 Task: Find connections with filter location Teguise with filter topic #Tipswith filter profile language Spanish with filter current company Future Supply Chain Solutions Limited with filter school Freshers jobs Bangalore with filter industry Sound Recording with filter service category Packaging Design with filter keywords title DevOps Engineer
Action: Mouse moved to (517, 64)
Screenshot: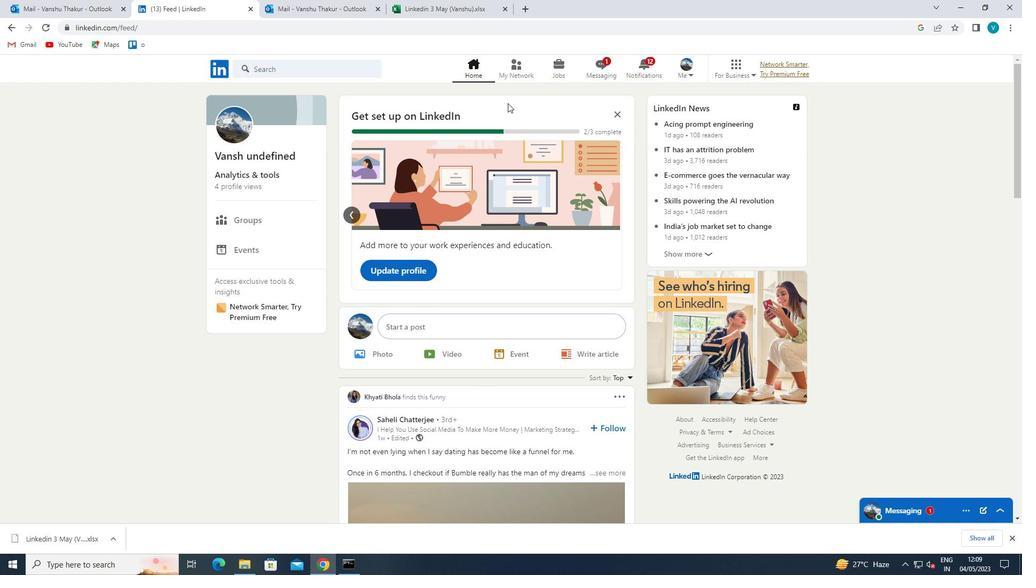 
Action: Mouse pressed left at (517, 64)
Screenshot: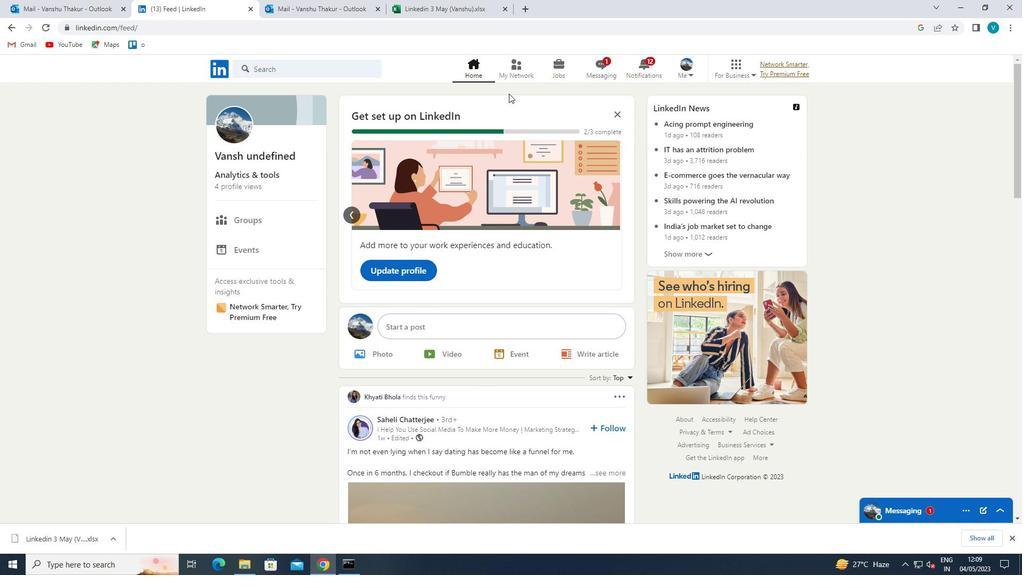 
Action: Mouse moved to (308, 134)
Screenshot: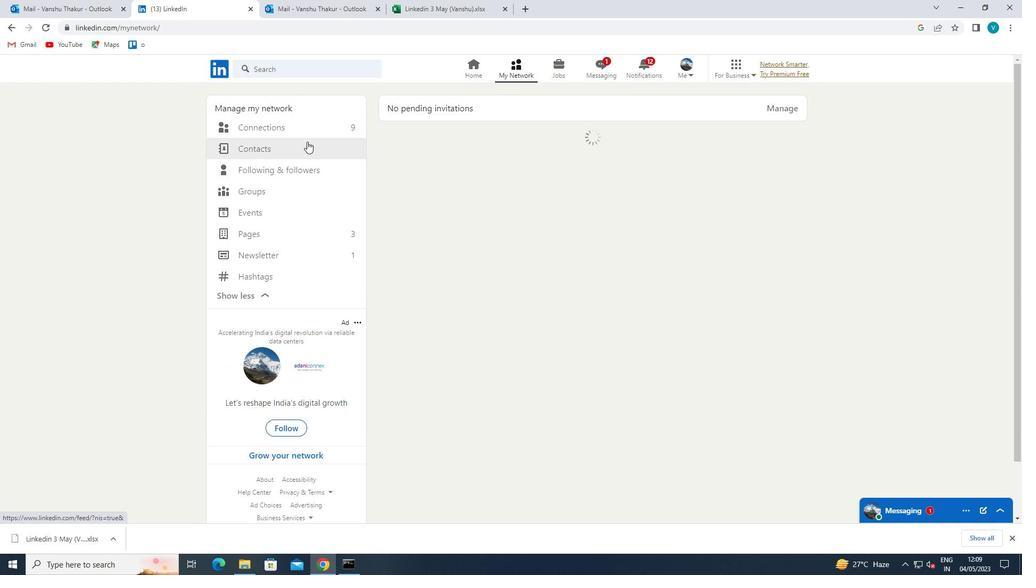 
Action: Mouse pressed left at (308, 134)
Screenshot: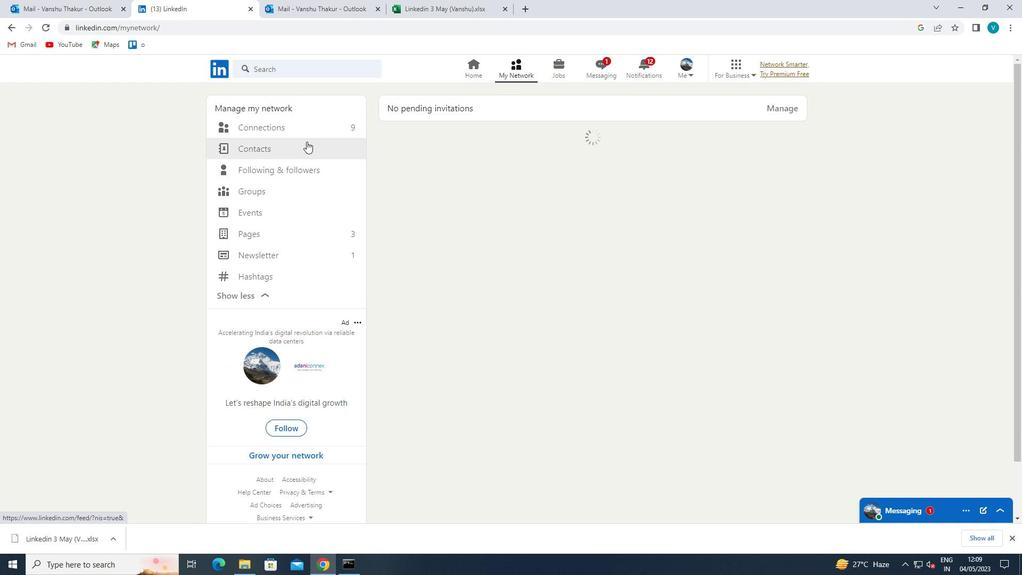 
Action: Mouse moved to (320, 123)
Screenshot: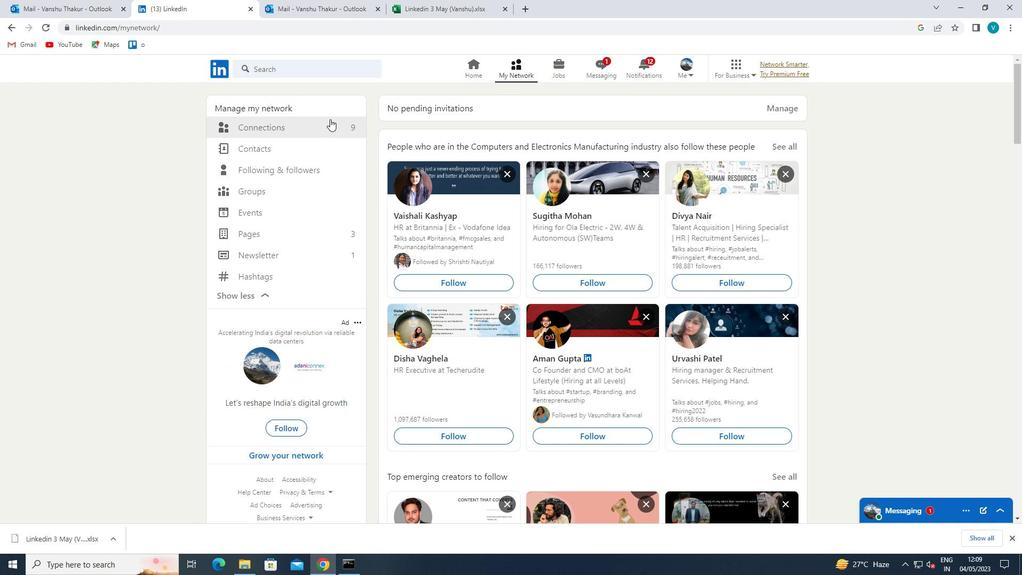 
Action: Mouse pressed left at (320, 123)
Screenshot: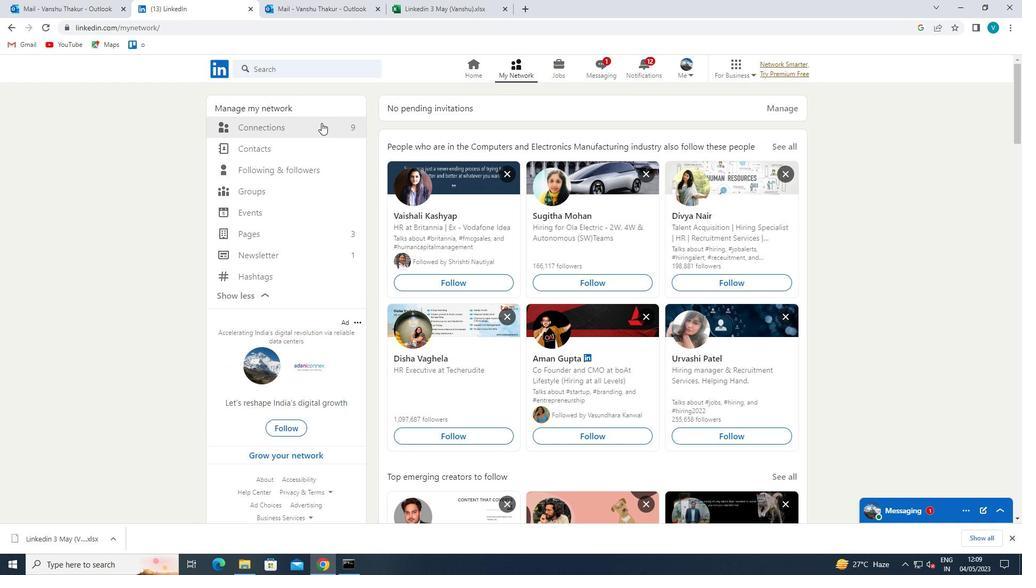 
Action: Mouse moved to (600, 124)
Screenshot: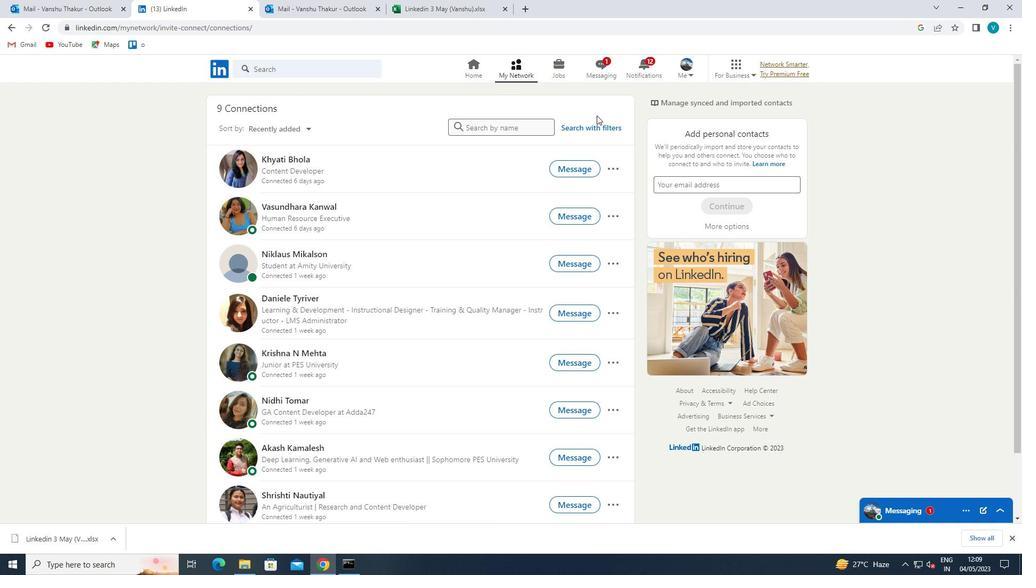 
Action: Mouse pressed left at (600, 124)
Screenshot: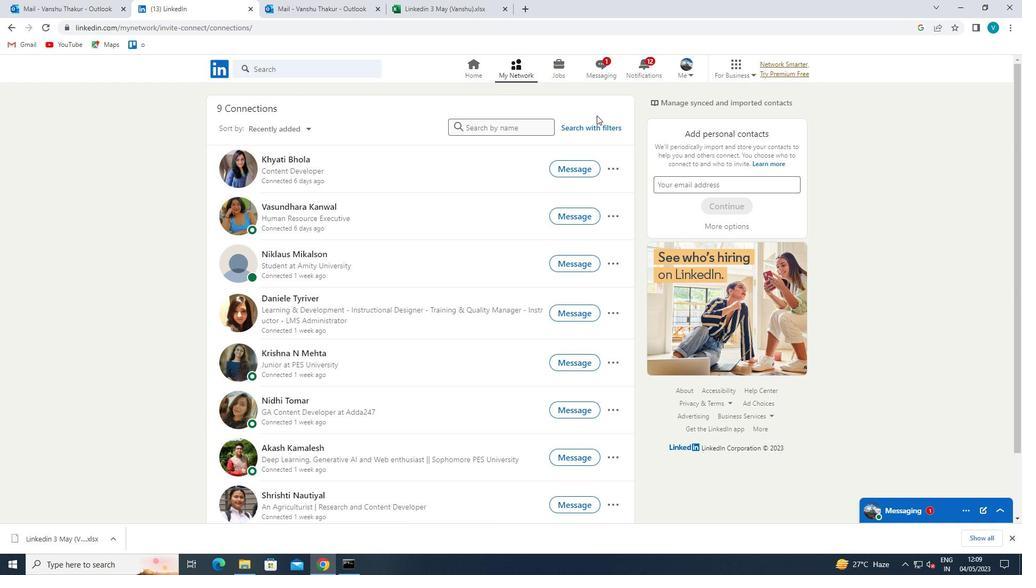 
Action: Mouse moved to (516, 99)
Screenshot: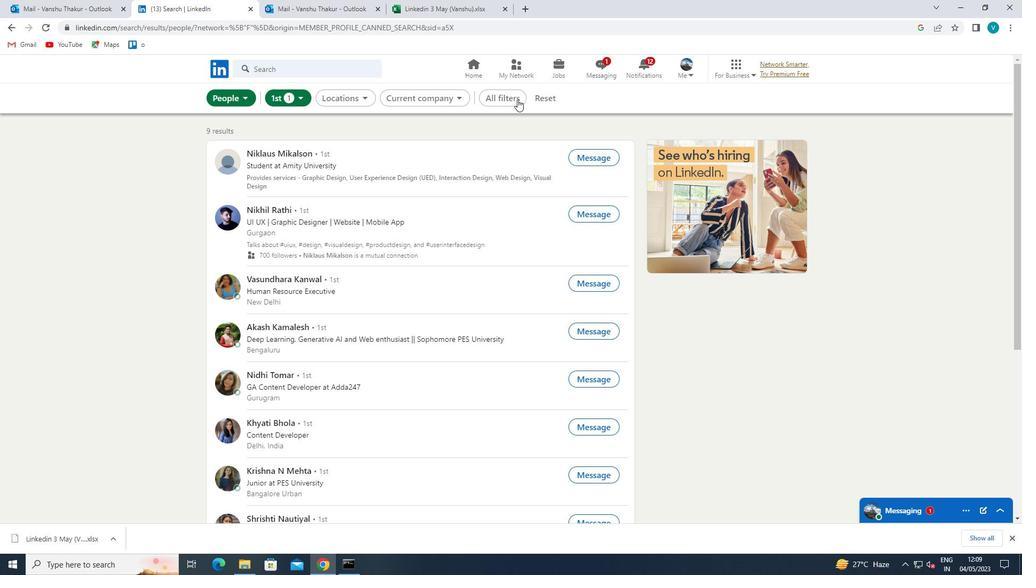 
Action: Mouse pressed left at (516, 99)
Screenshot: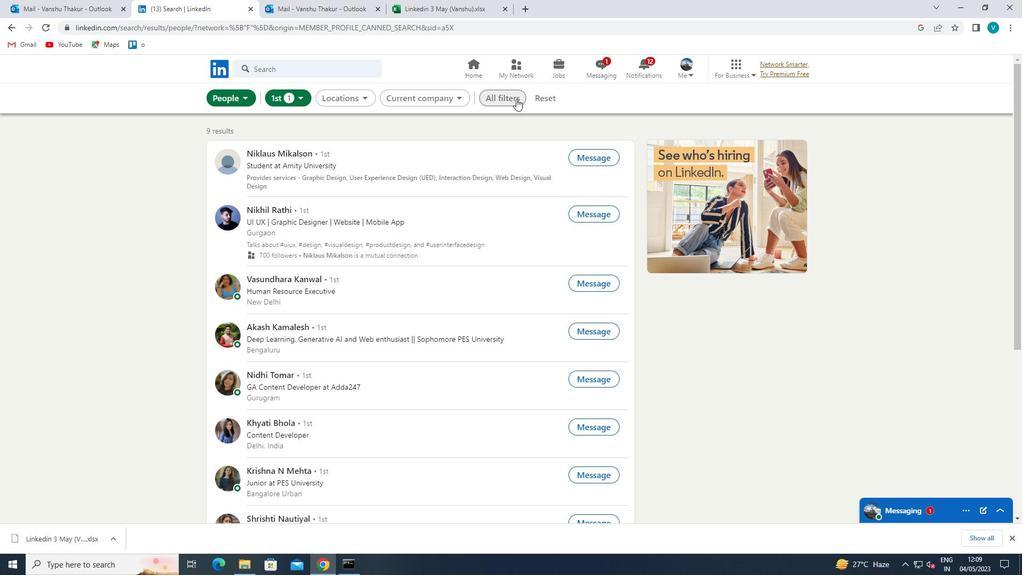 
Action: Mouse moved to (836, 218)
Screenshot: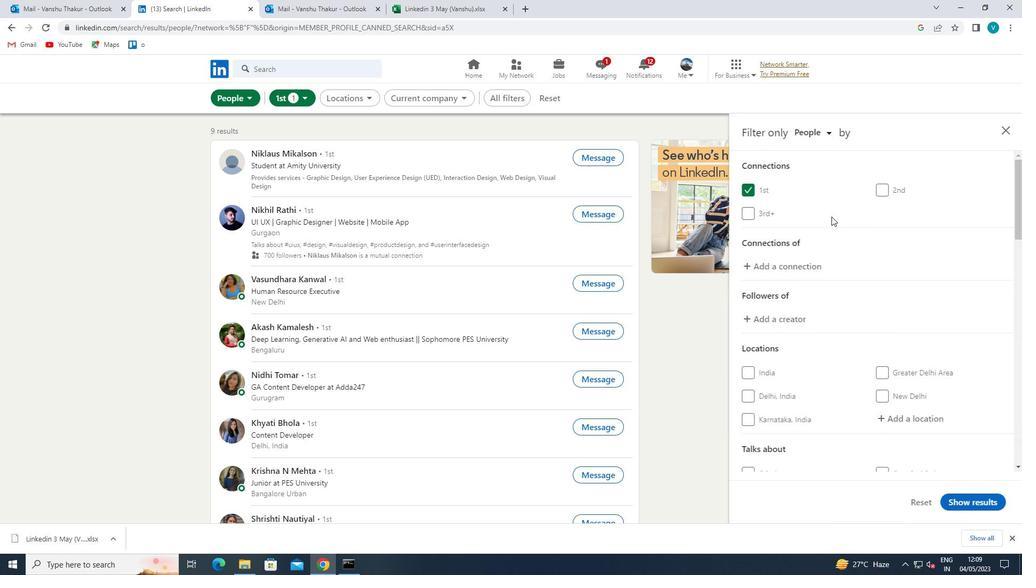
Action: Mouse scrolled (836, 218) with delta (0, 0)
Screenshot: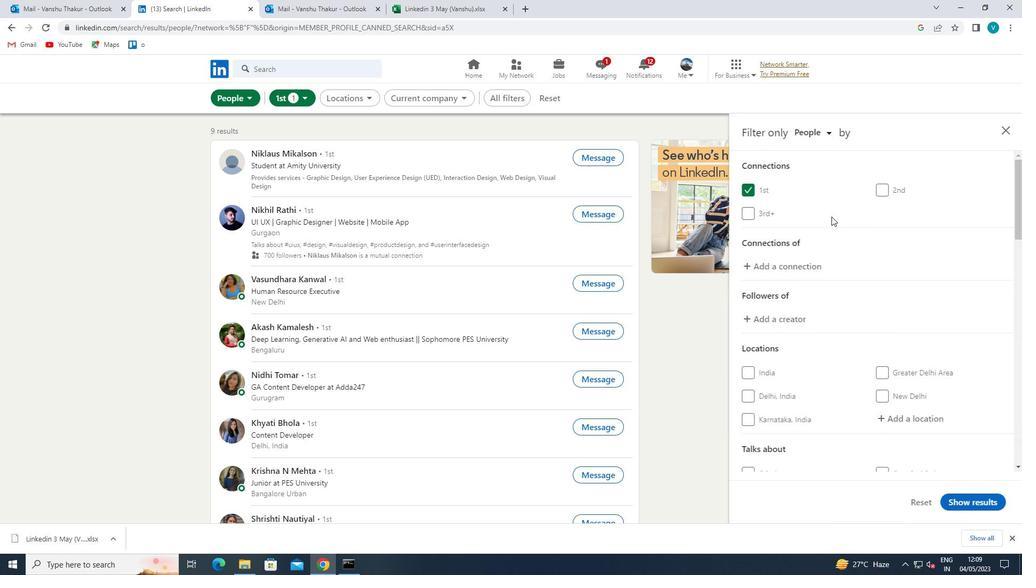 
Action: Mouse moved to (836, 219)
Screenshot: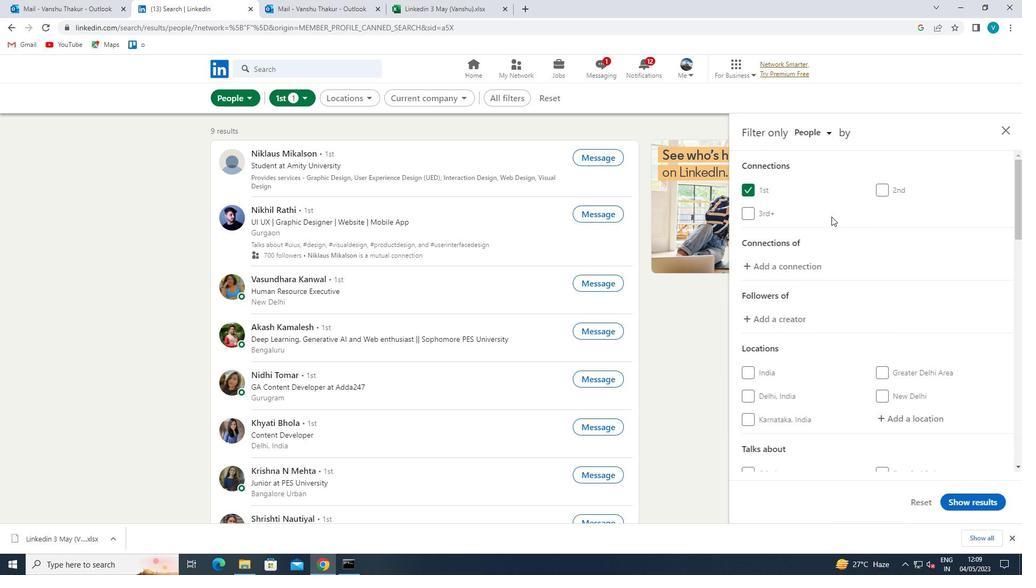 
Action: Mouse scrolled (836, 218) with delta (0, 0)
Screenshot: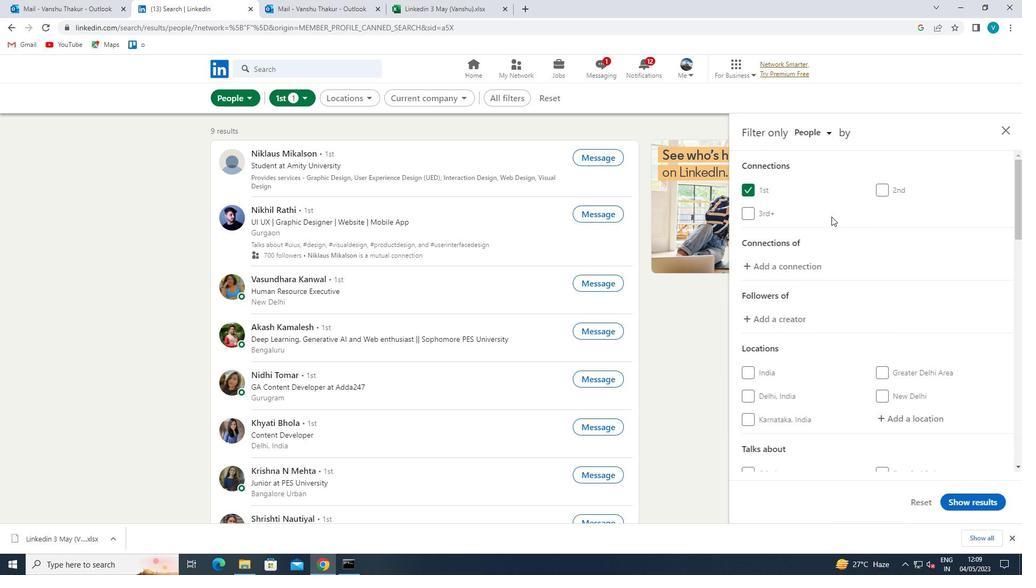 
Action: Mouse moved to (837, 219)
Screenshot: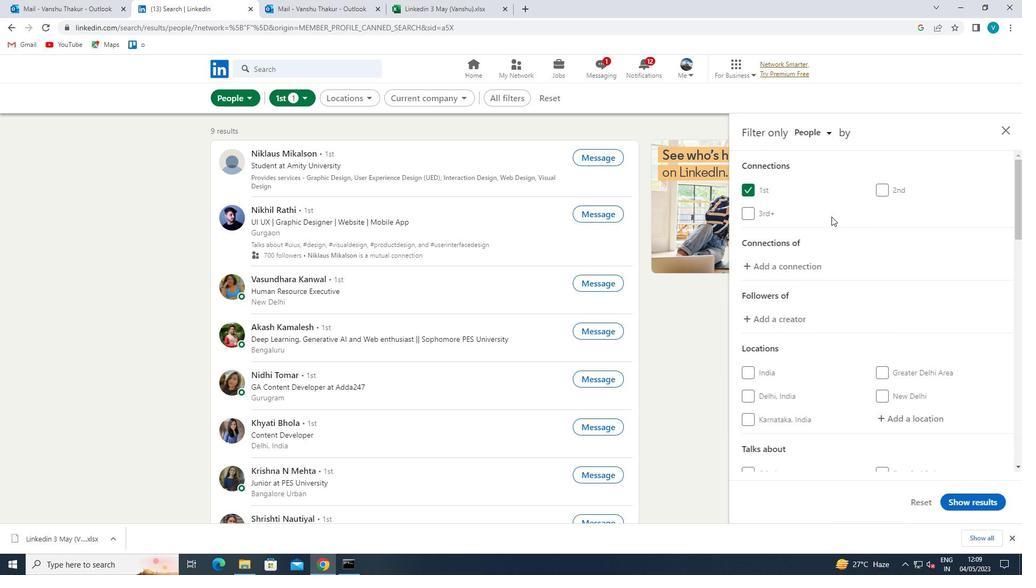 
Action: Mouse scrolled (837, 218) with delta (0, 0)
Screenshot: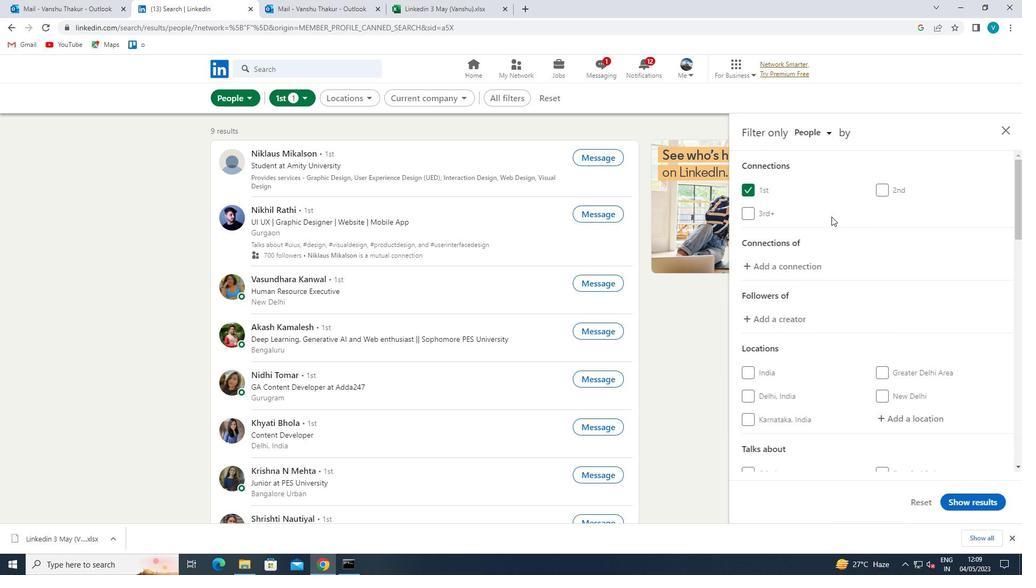 
Action: Mouse moved to (894, 260)
Screenshot: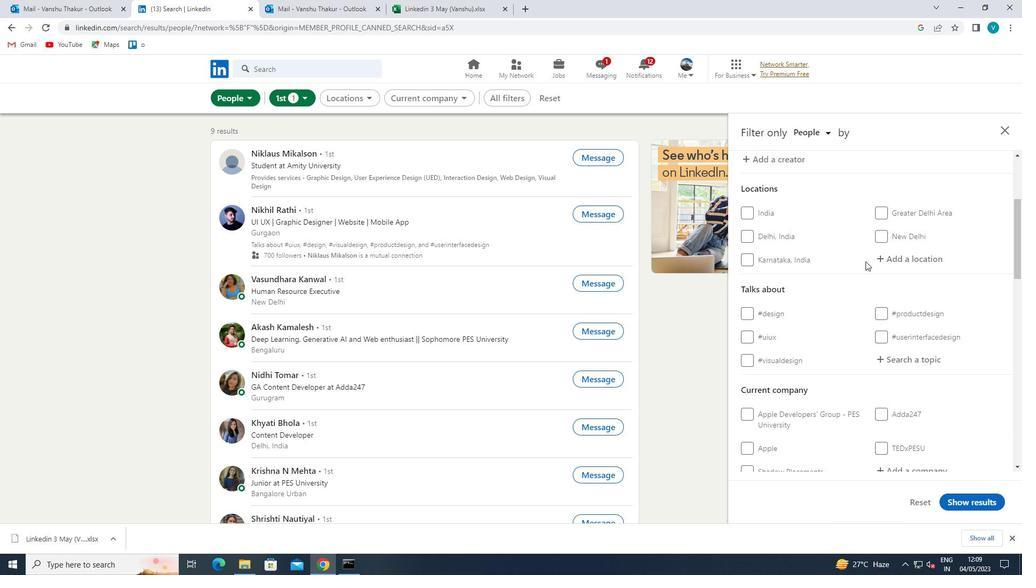 
Action: Mouse pressed left at (894, 260)
Screenshot: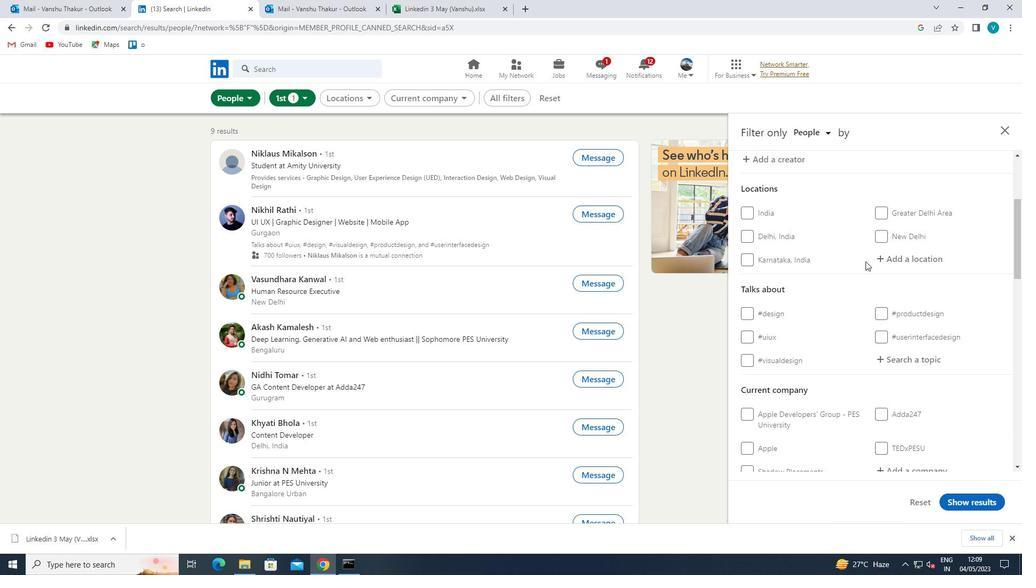 
Action: Mouse moved to (883, 265)
Screenshot: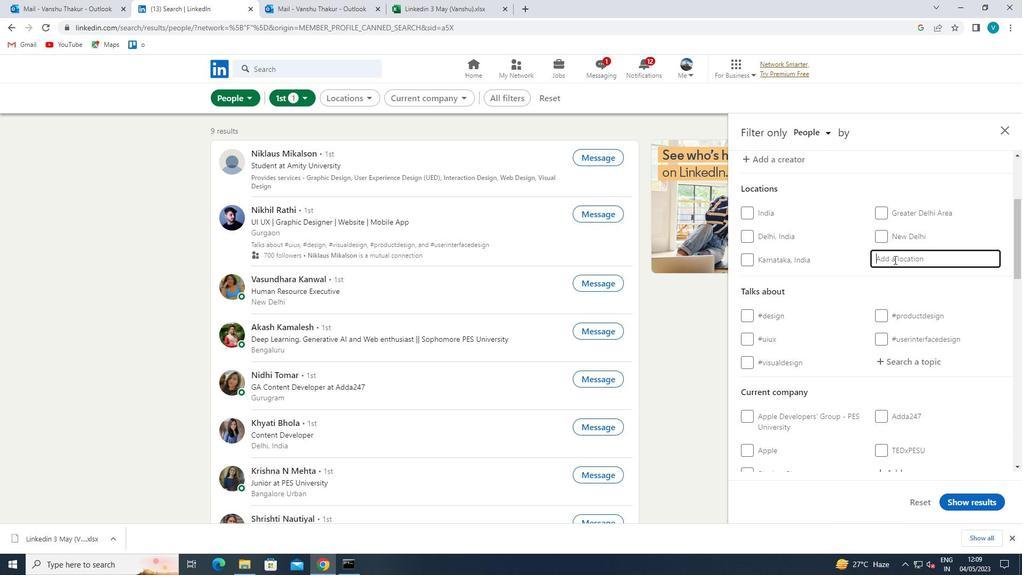 
Action: Key pressed <Key.shift>TE
Screenshot: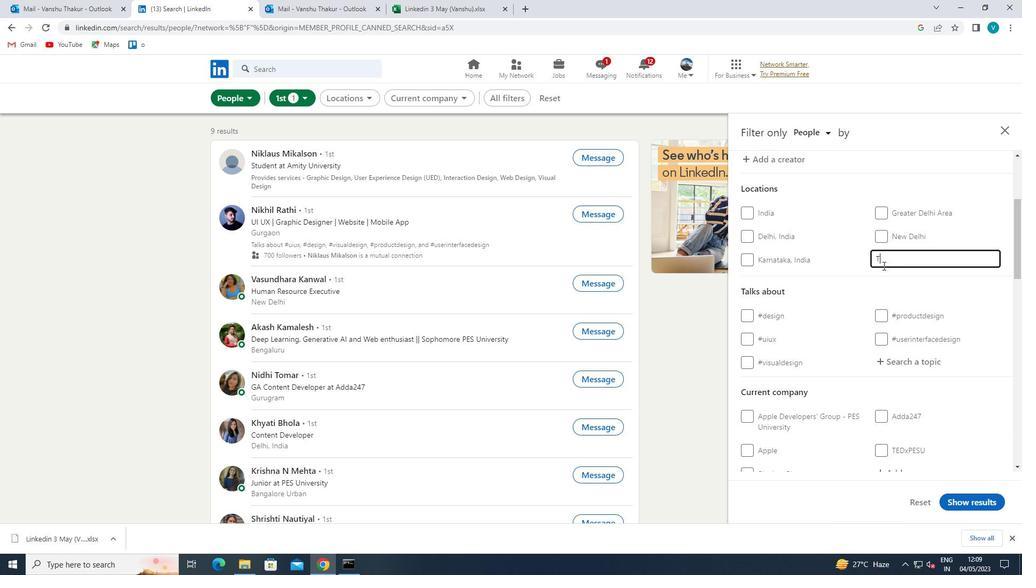 
Action: Mouse moved to (883, 265)
Screenshot: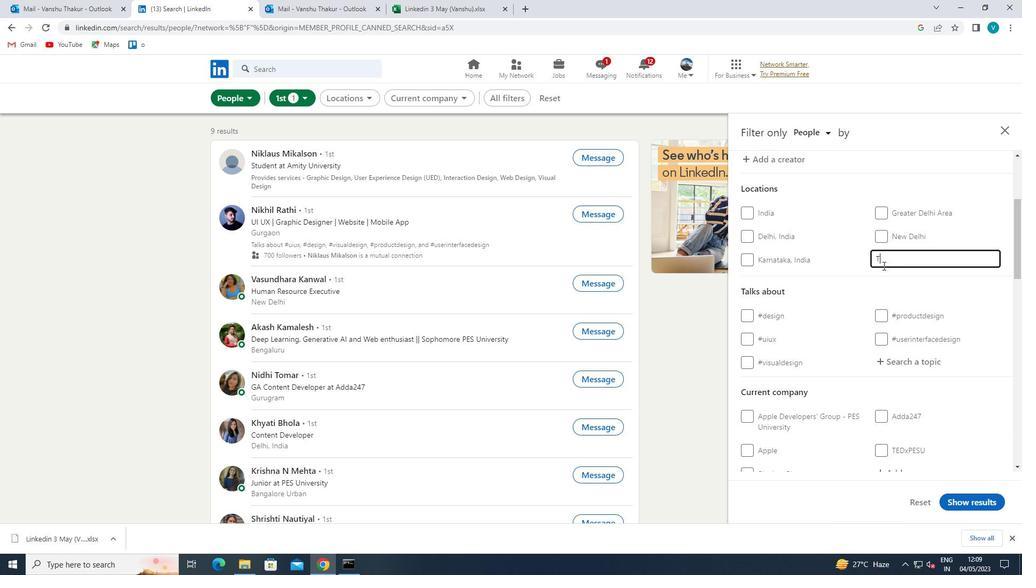 
Action: Key pressed GUISE
Screenshot: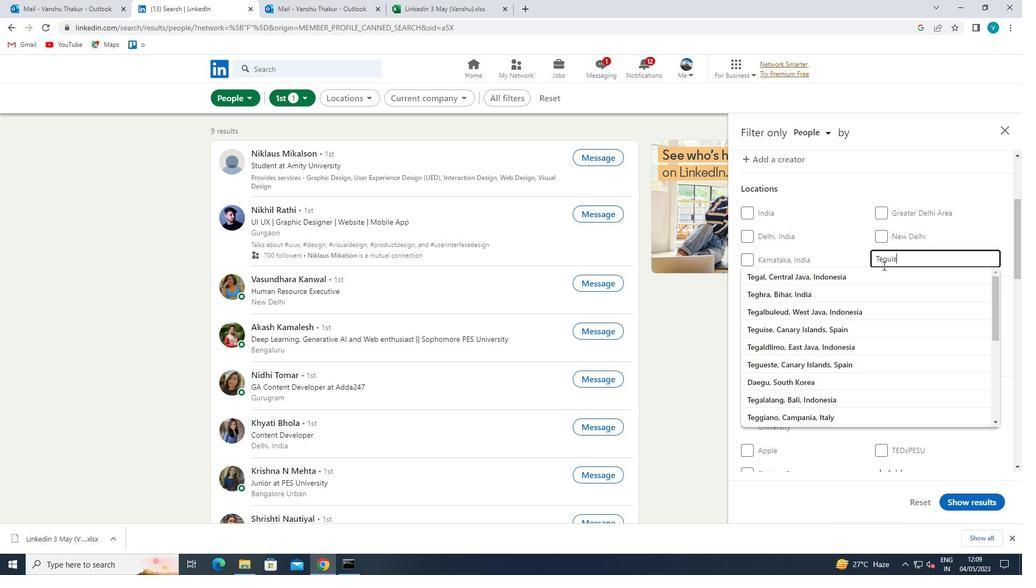 
Action: Mouse moved to (875, 270)
Screenshot: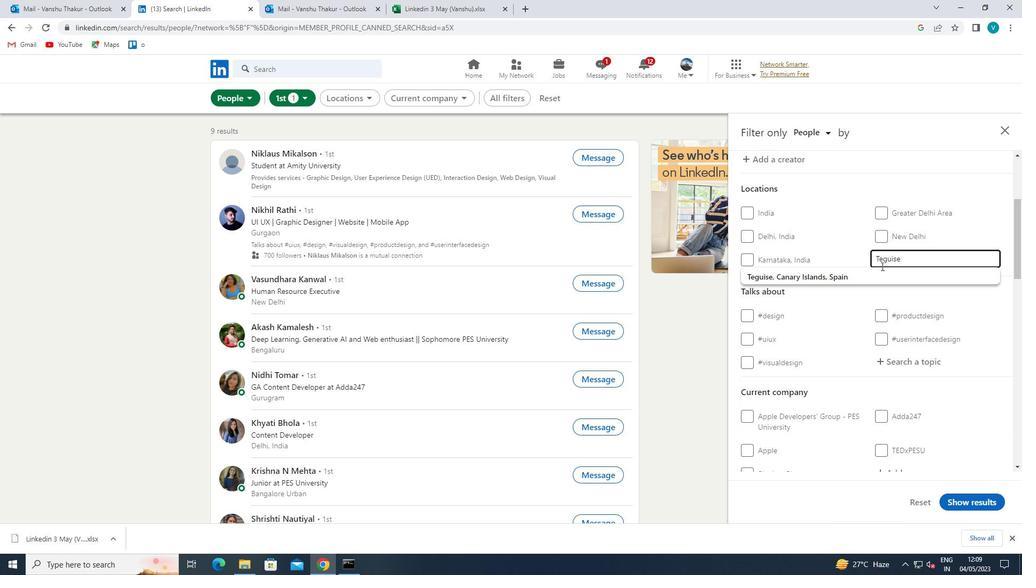 
Action: Mouse pressed left at (875, 270)
Screenshot: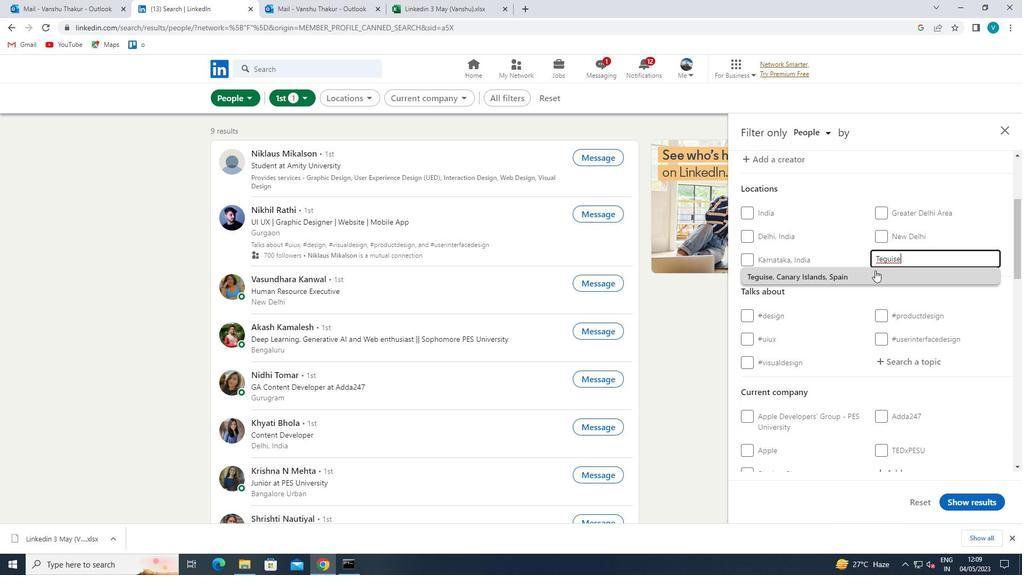 
Action: Mouse moved to (874, 271)
Screenshot: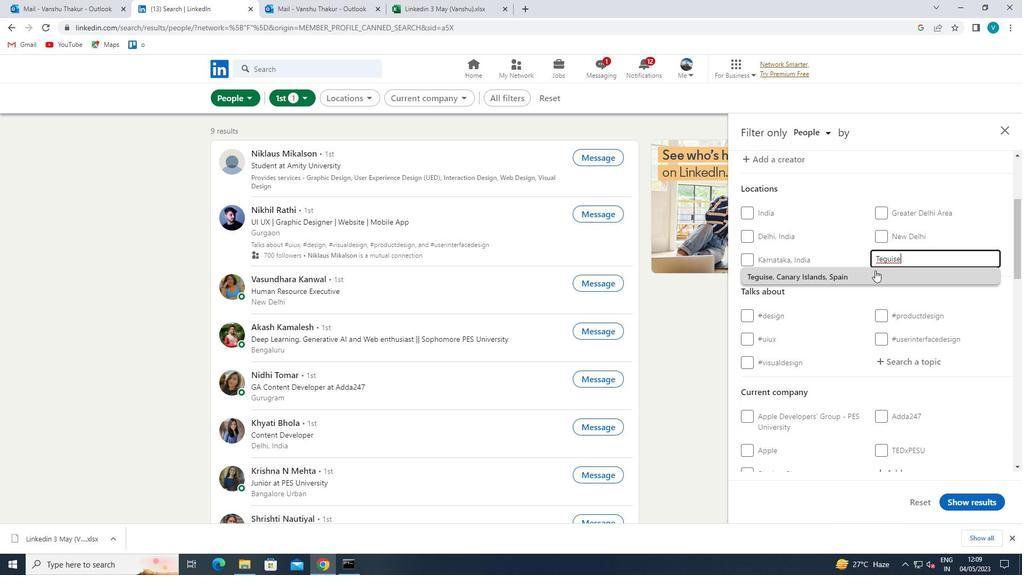 
Action: Mouse scrolled (874, 270) with delta (0, 0)
Screenshot: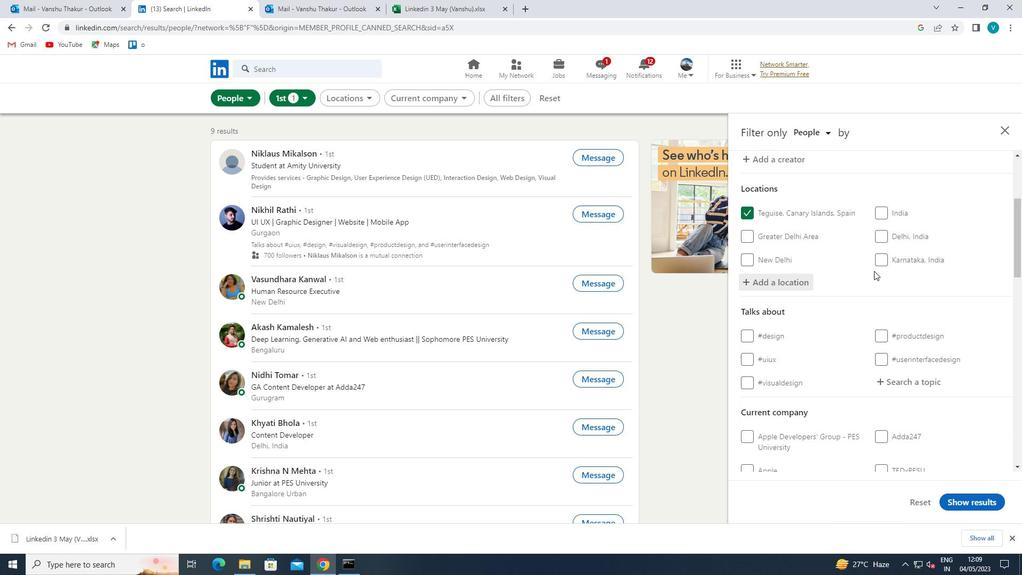 
Action: Mouse scrolled (874, 270) with delta (0, 0)
Screenshot: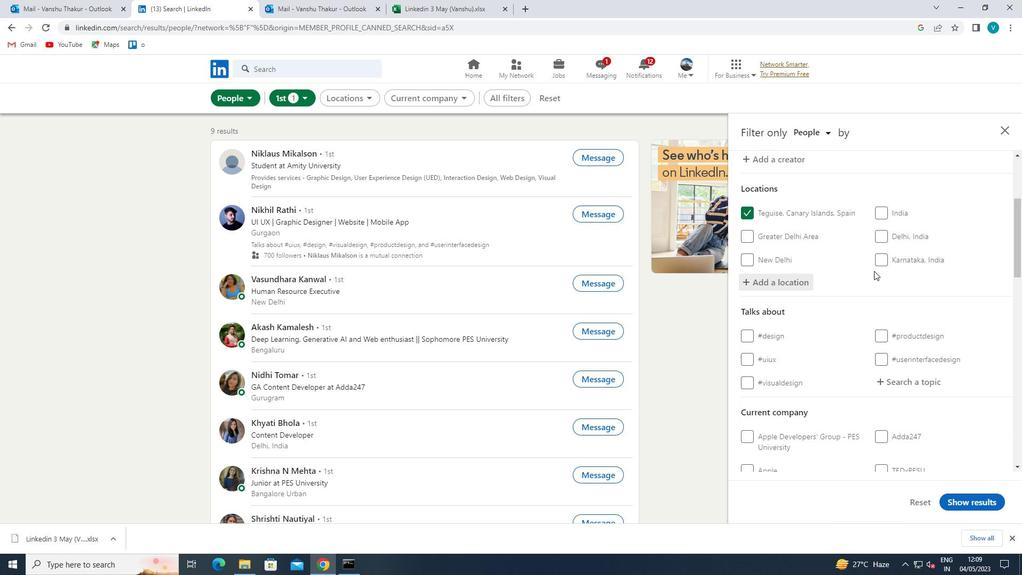 
Action: Mouse moved to (889, 280)
Screenshot: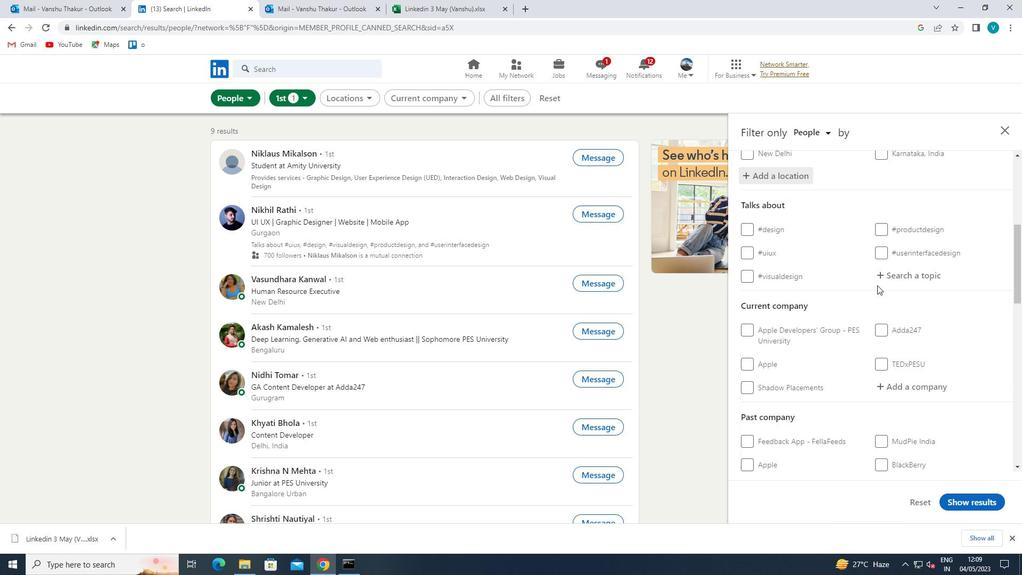 
Action: Mouse pressed left at (889, 280)
Screenshot: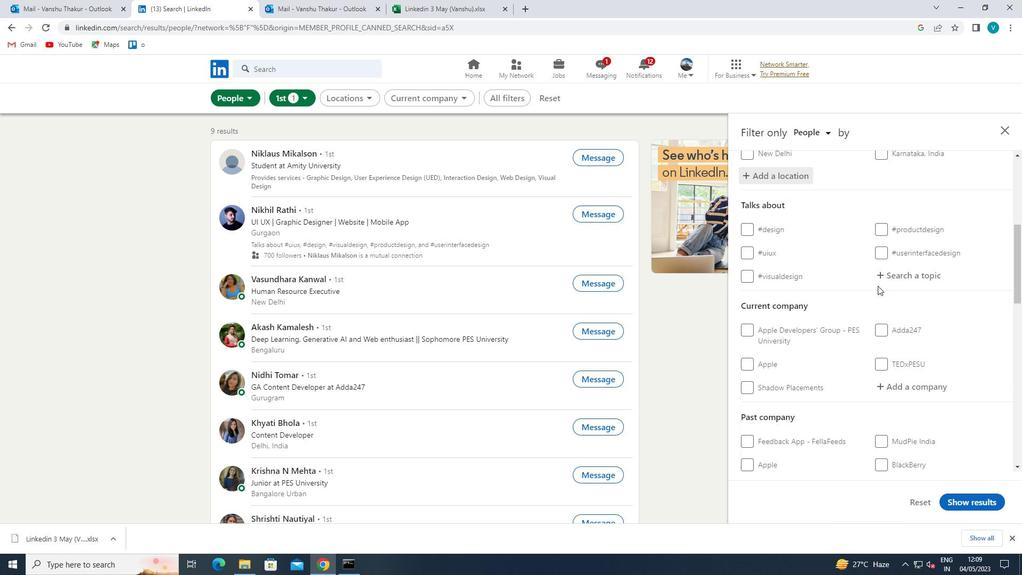 
Action: Mouse moved to (891, 279)
Screenshot: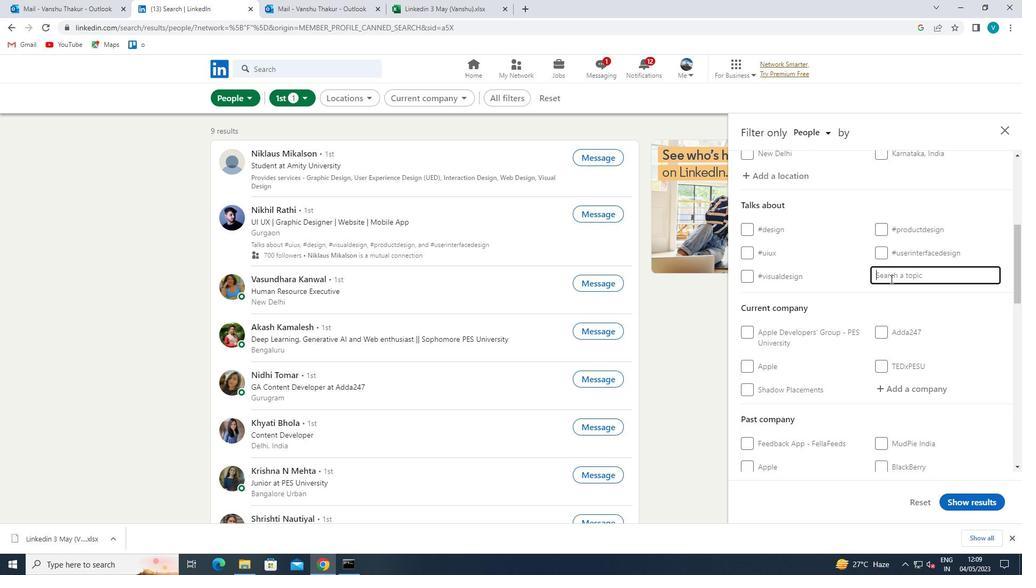 
Action: Key pressed <Key.shift>TPS
Screenshot: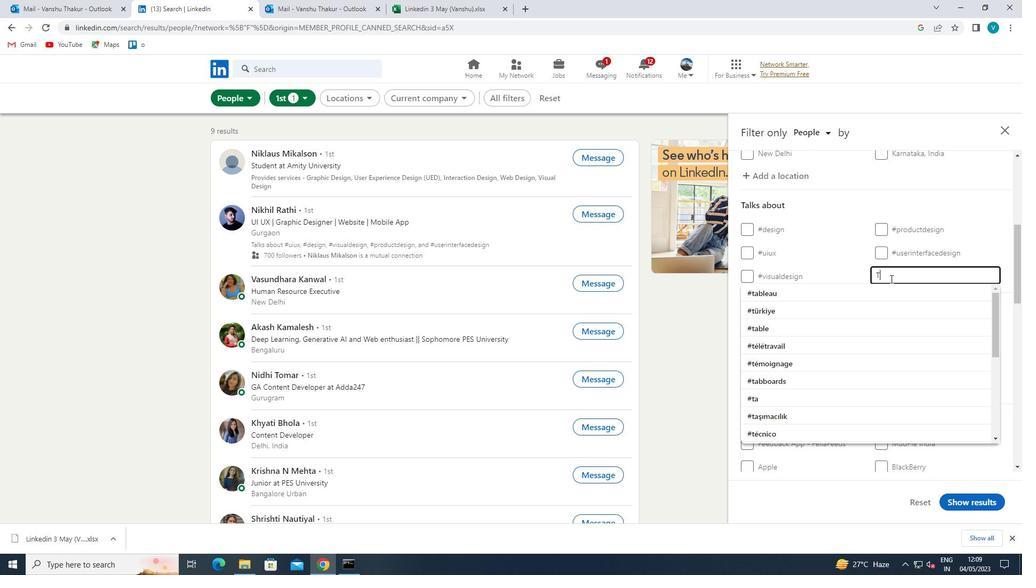 
Action: Mouse moved to (879, 278)
Screenshot: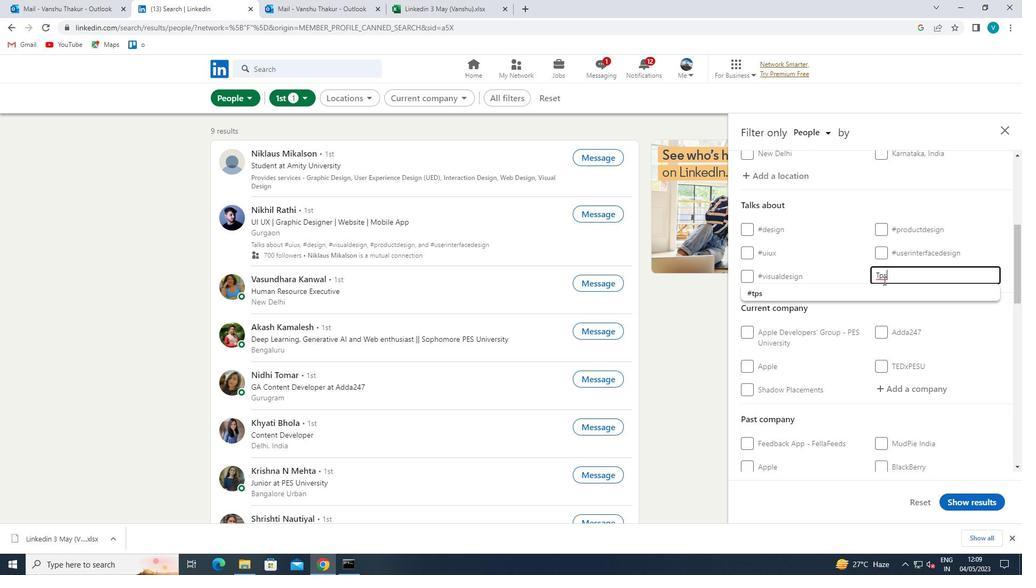 
Action: Mouse pressed left at (879, 278)
Screenshot: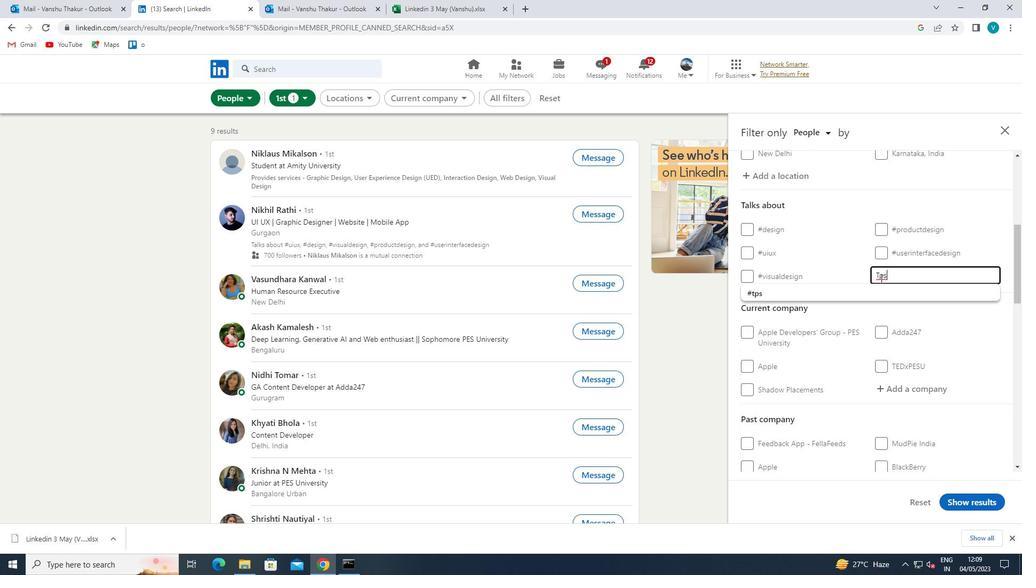 
Action: Mouse moved to (888, 297)
Screenshot: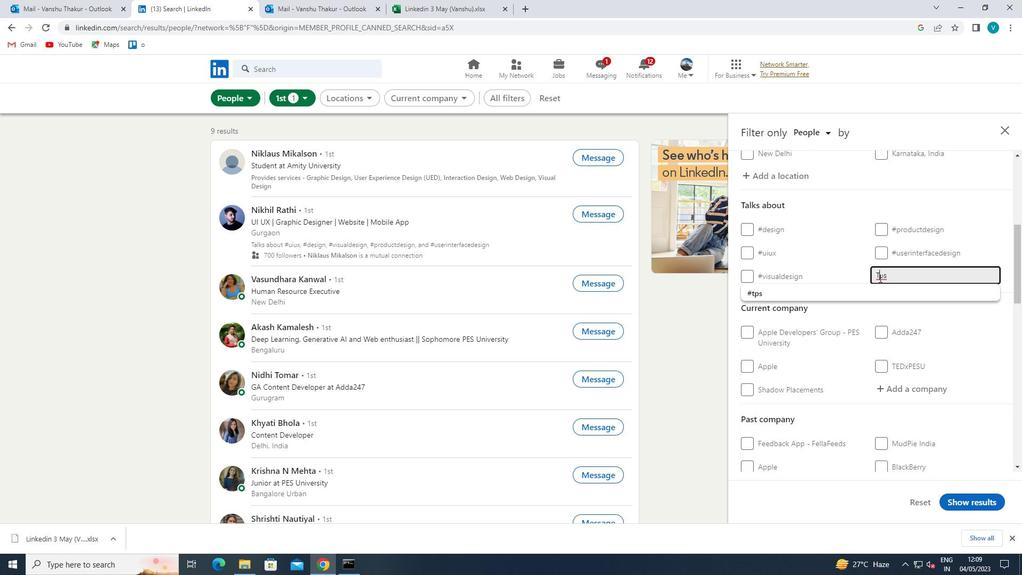 
Action: Key pressed I
Screenshot: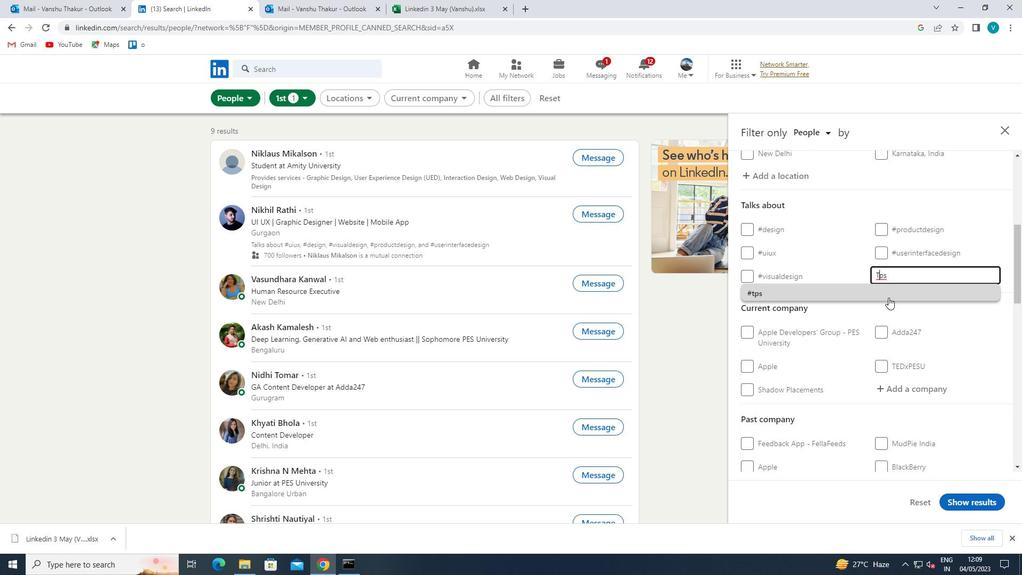
Action: Mouse moved to (889, 291)
Screenshot: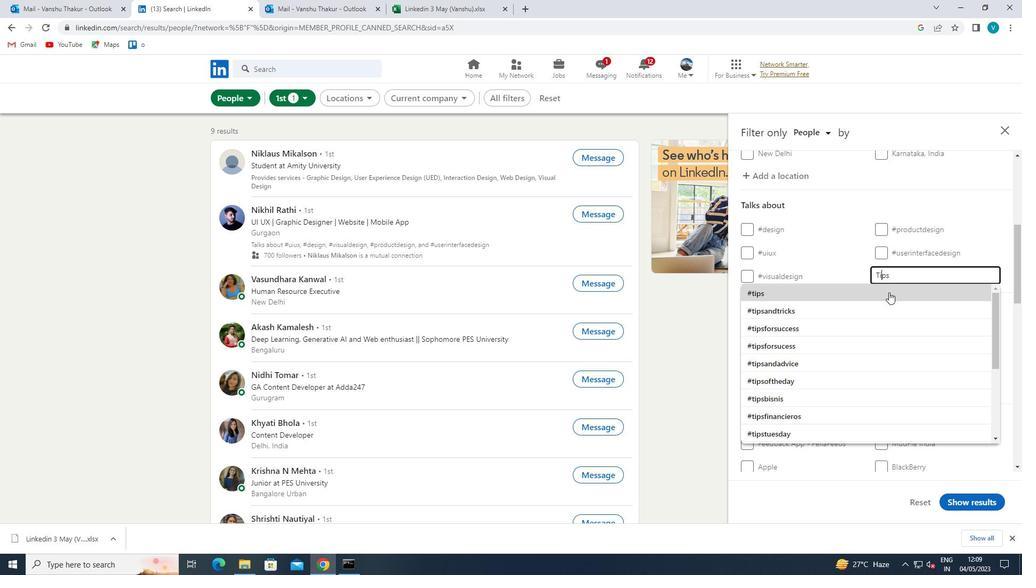 
Action: Mouse pressed left at (889, 291)
Screenshot: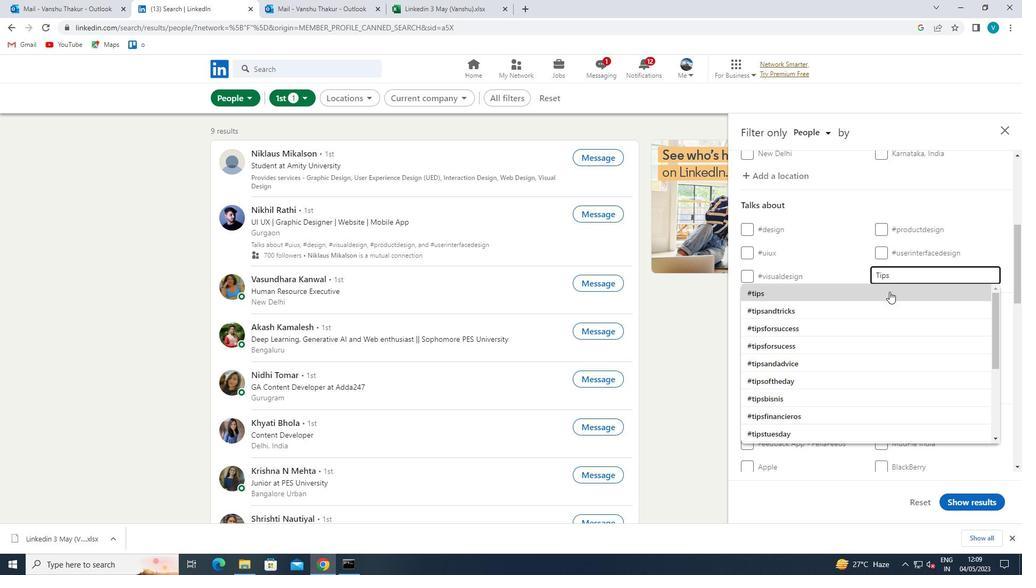 
Action: Mouse moved to (889, 291)
Screenshot: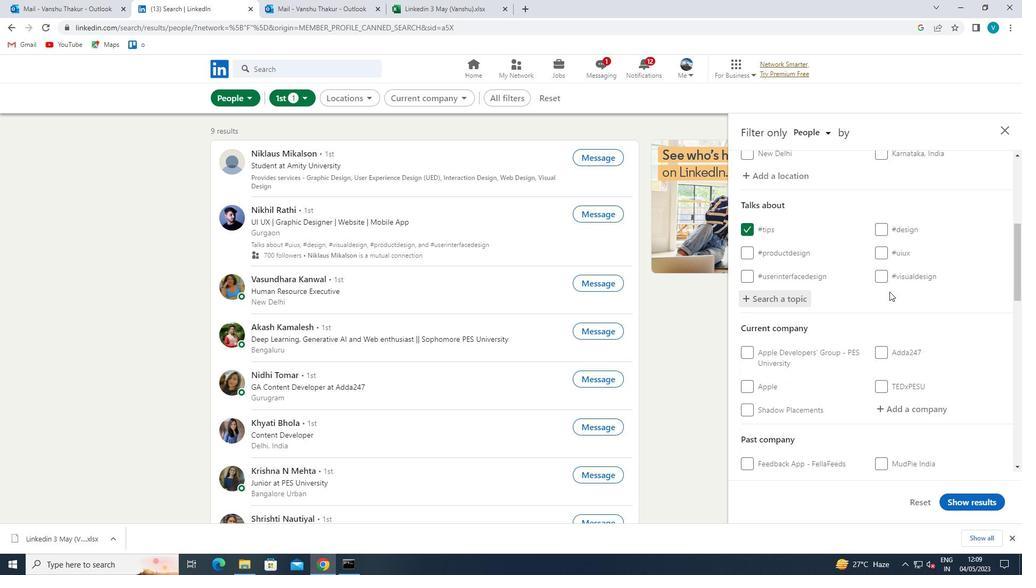 
Action: Mouse scrolled (889, 290) with delta (0, 0)
Screenshot: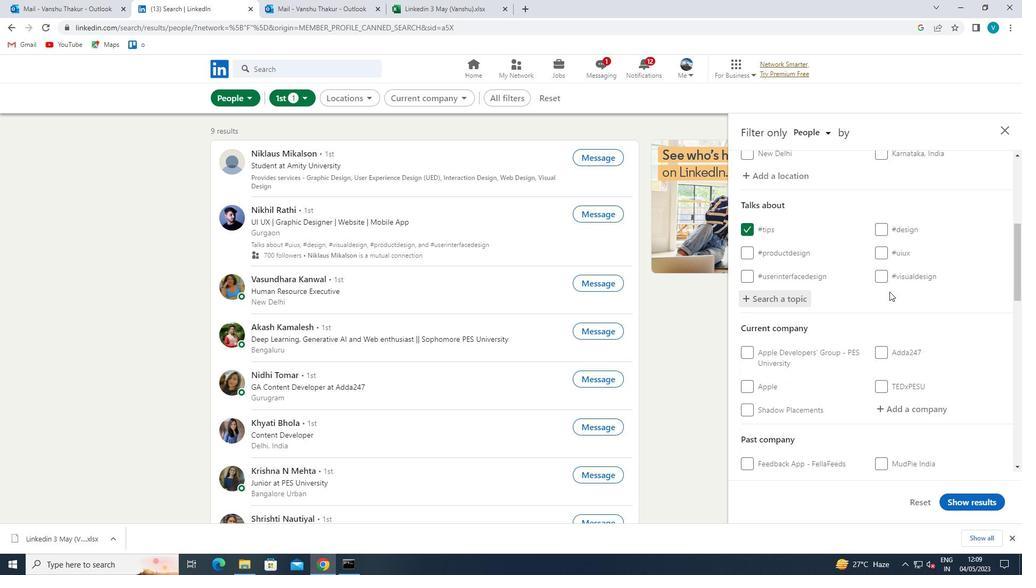 
Action: Mouse scrolled (889, 290) with delta (0, 0)
Screenshot: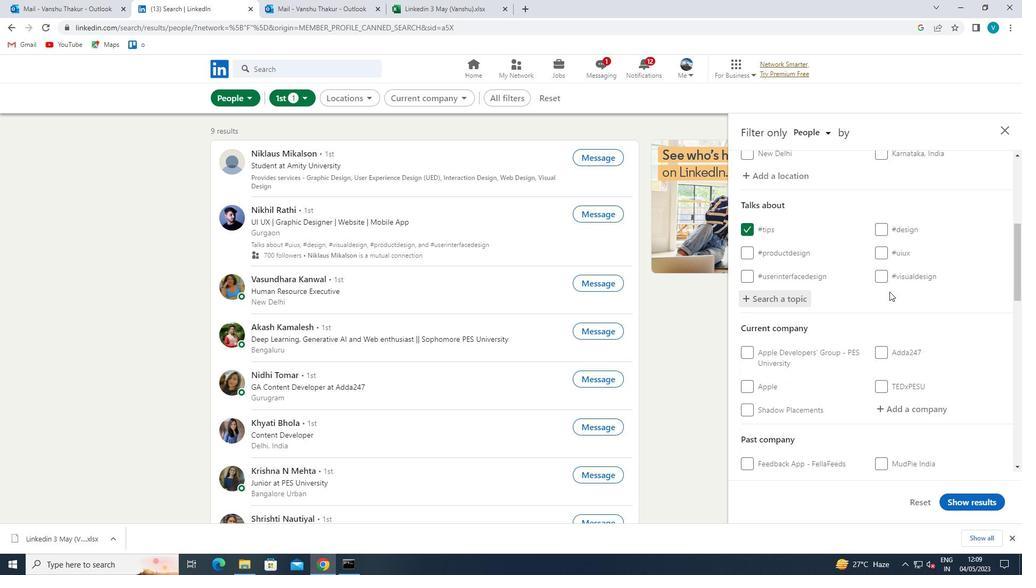 
Action: Mouse scrolled (889, 290) with delta (0, 0)
Screenshot: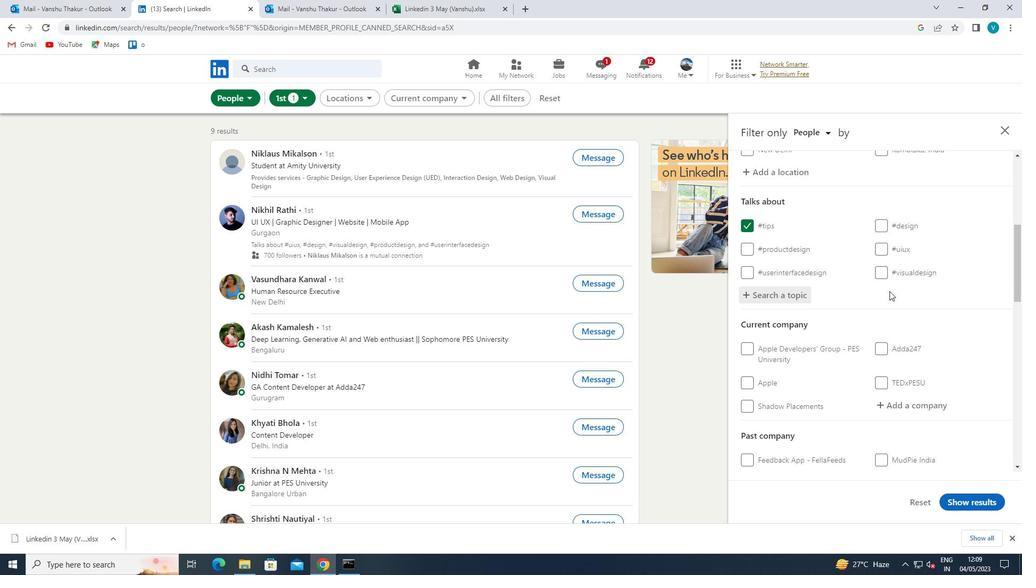 
Action: Mouse moved to (910, 248)
Screenshot: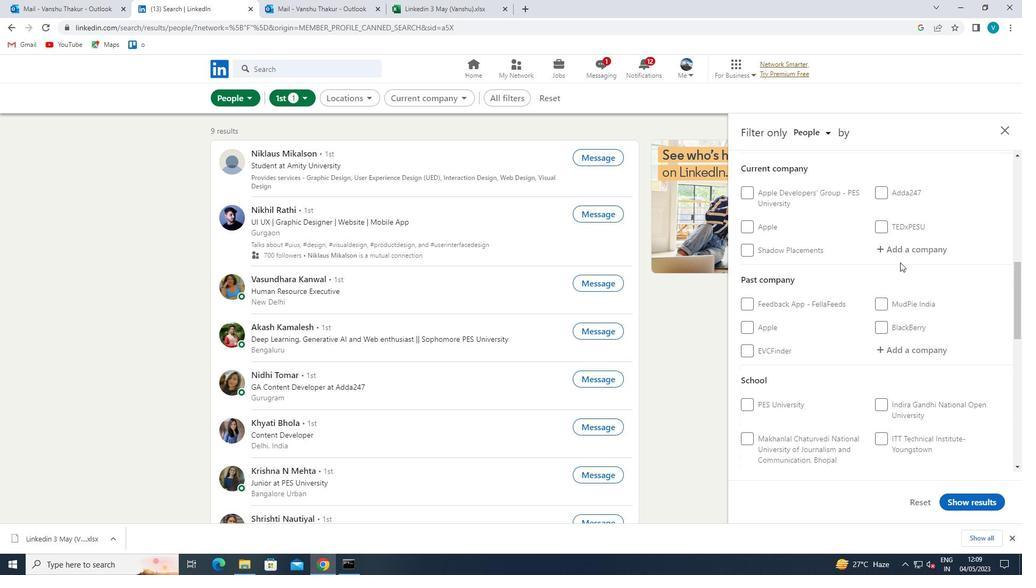 
Action: Mouse pressed left at (910, 248)
Screenshot: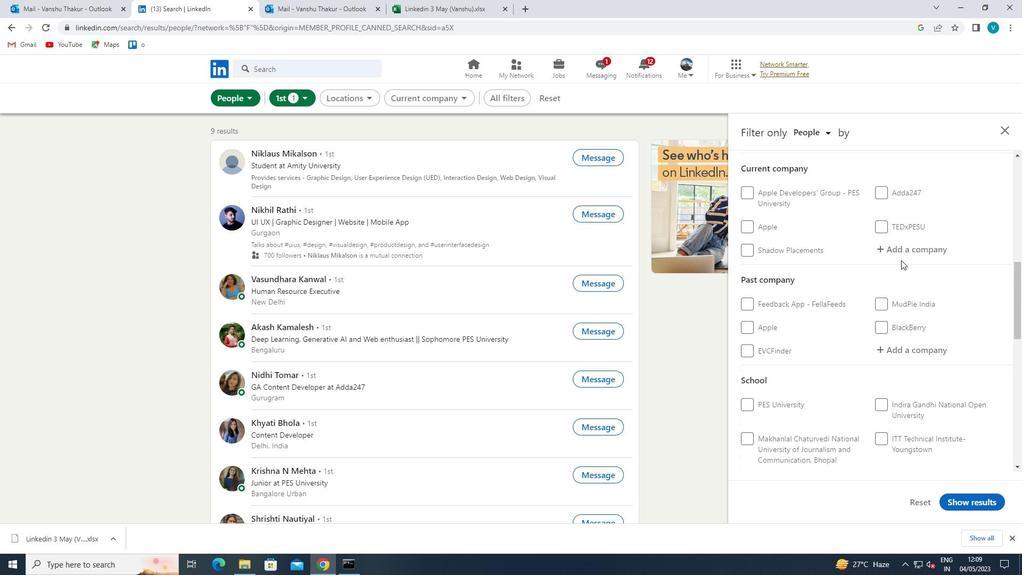 
Action: Mouse moved to (905, 250)
Screenshot: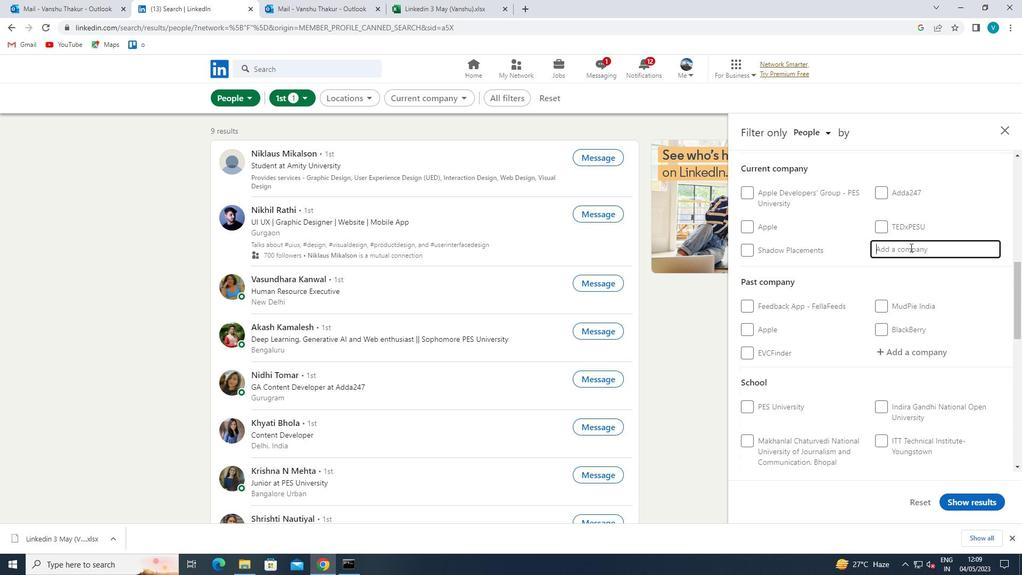 
Action: Key pressed <Key.shift><Key.shift><Key.shift>FUTURE
Screenshot: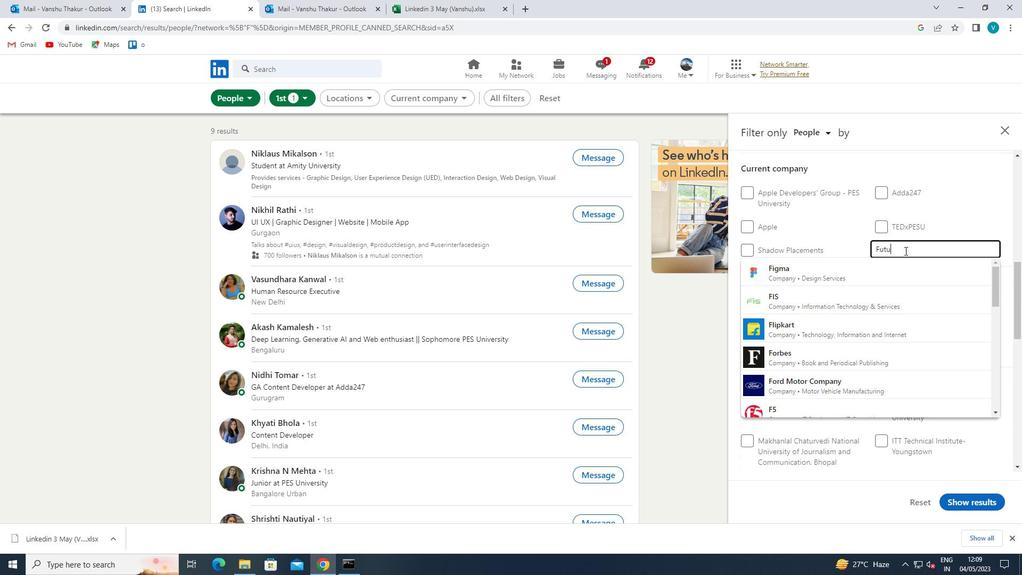 
Action: Mouse moved to (889, 247)
Screenshot: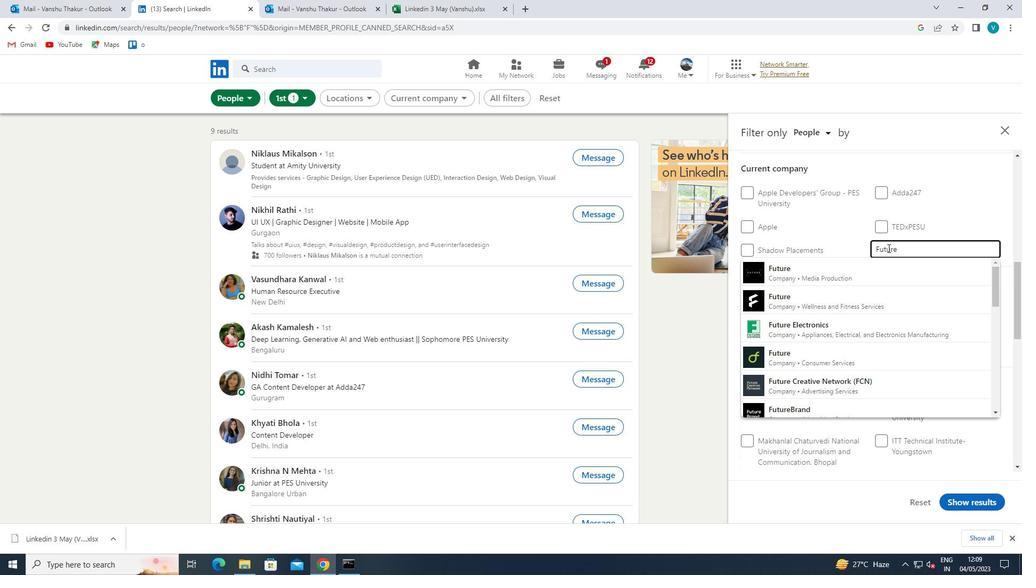 
Action: Key pressed <Key.space><Key.shift>S
Screenshot: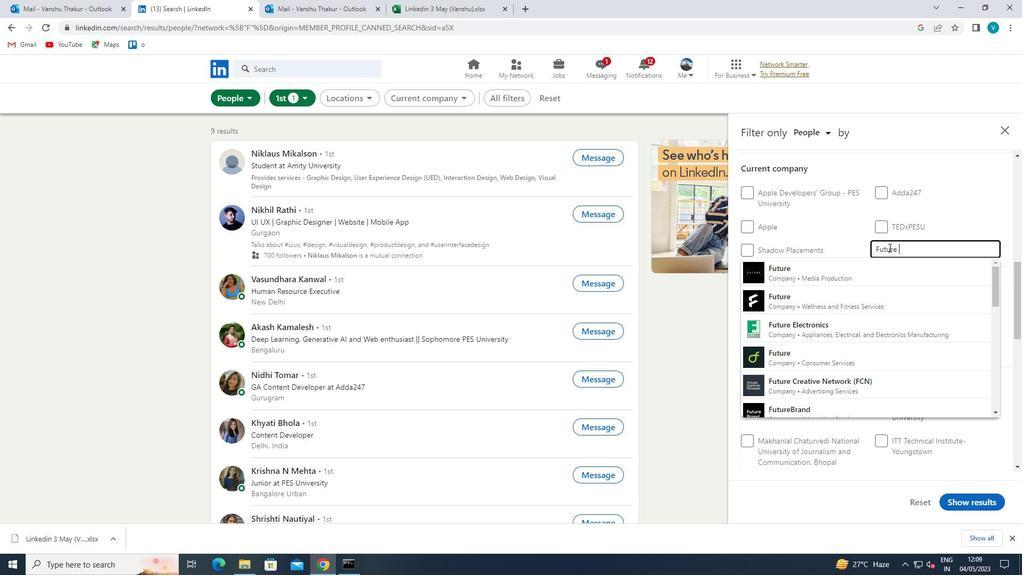 
Action: Mouse moved to (922, 227)
Screenshot: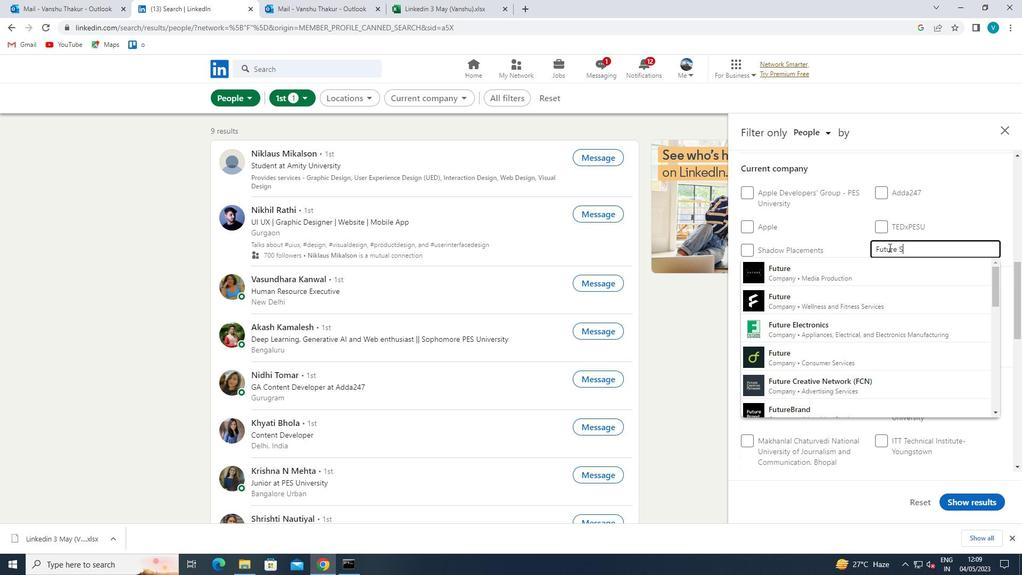 
Action: Key pressed UPPLY
Screenshot: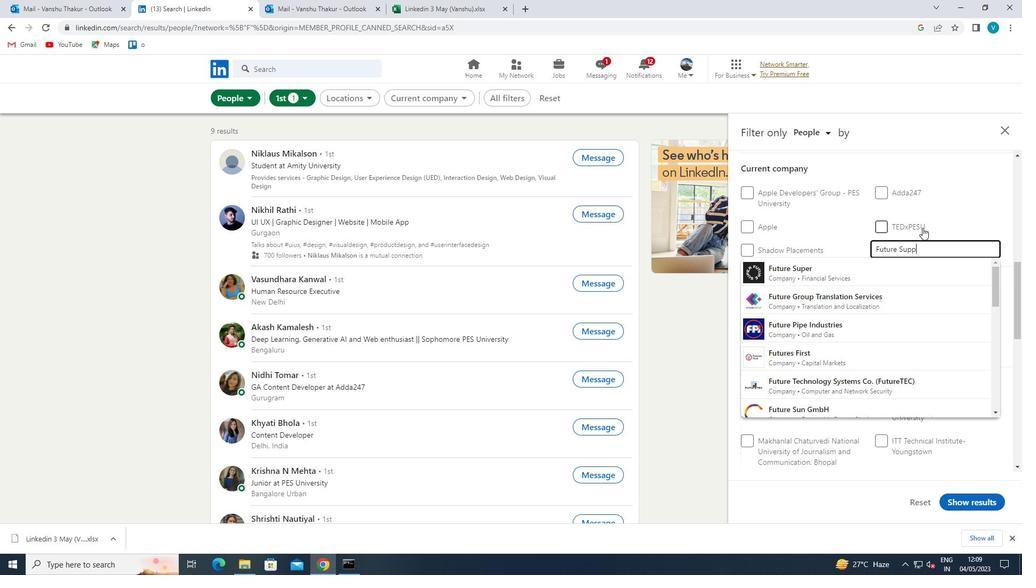 
Action: Mouse moved to (915, 272)
Screenshot: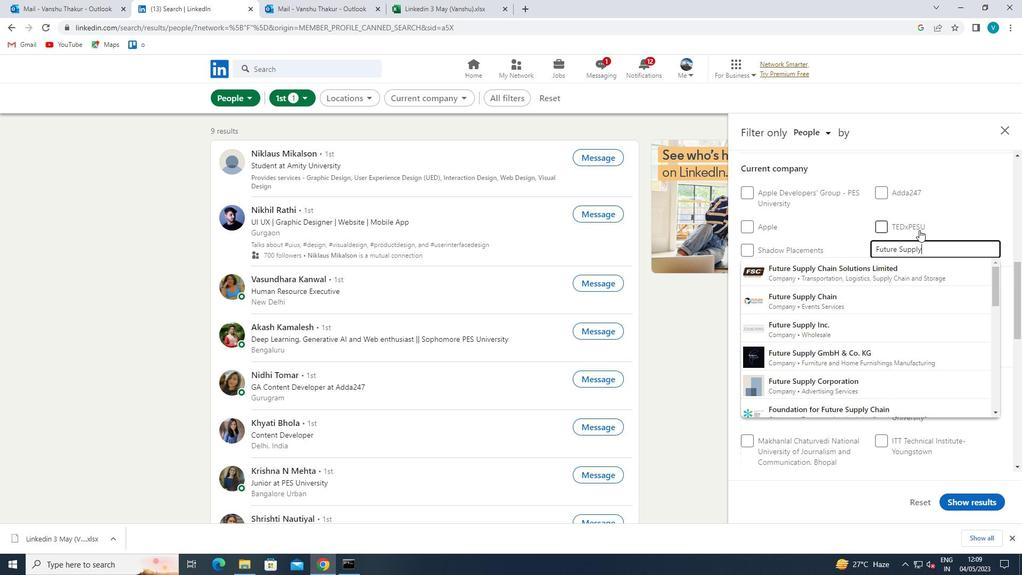 
Action: Mouse pressed left at (915, 272)
Screenshot: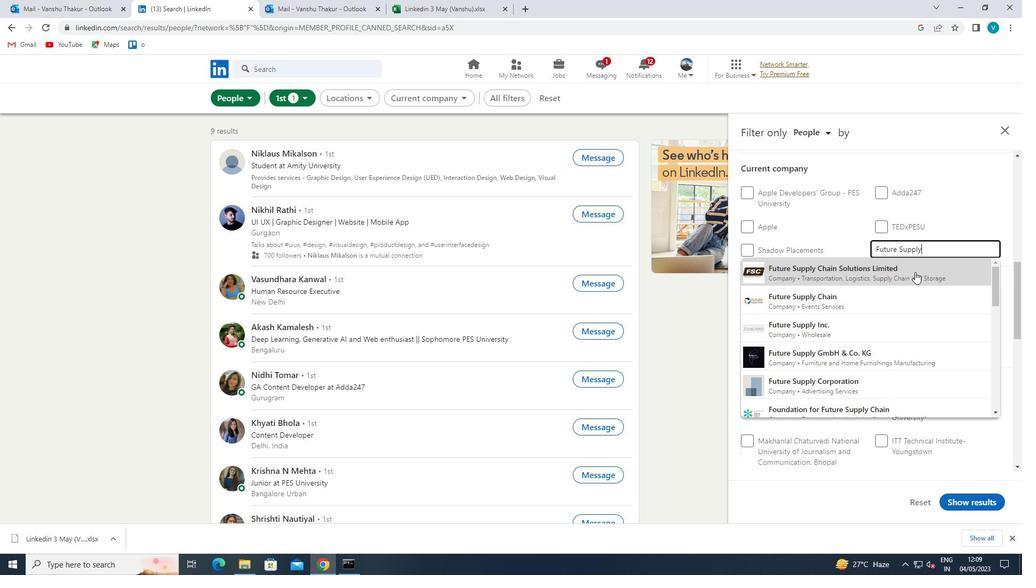 
Action: Mouse moved to (916, 274)
Screenshot: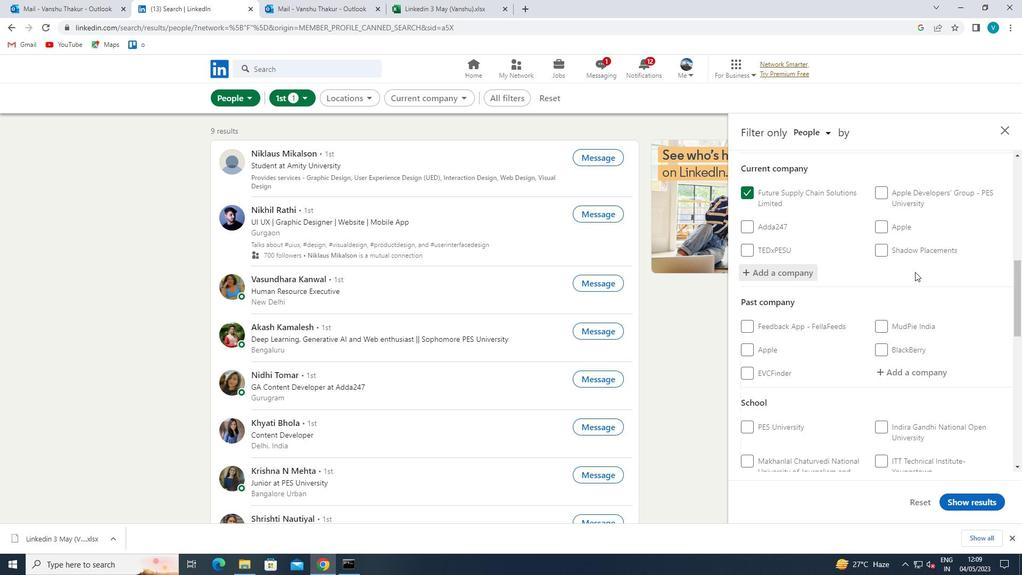 
Action: Mouse scrolled (916, 274) with delta (0, 0)
Screenshot: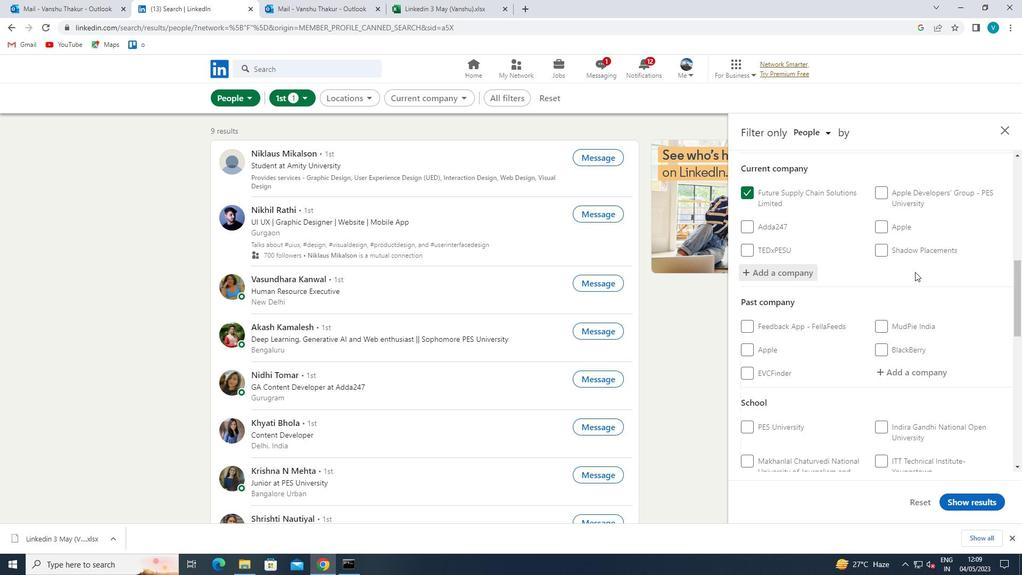 
Action: Mouse moved to (917, 276)
Screenshot: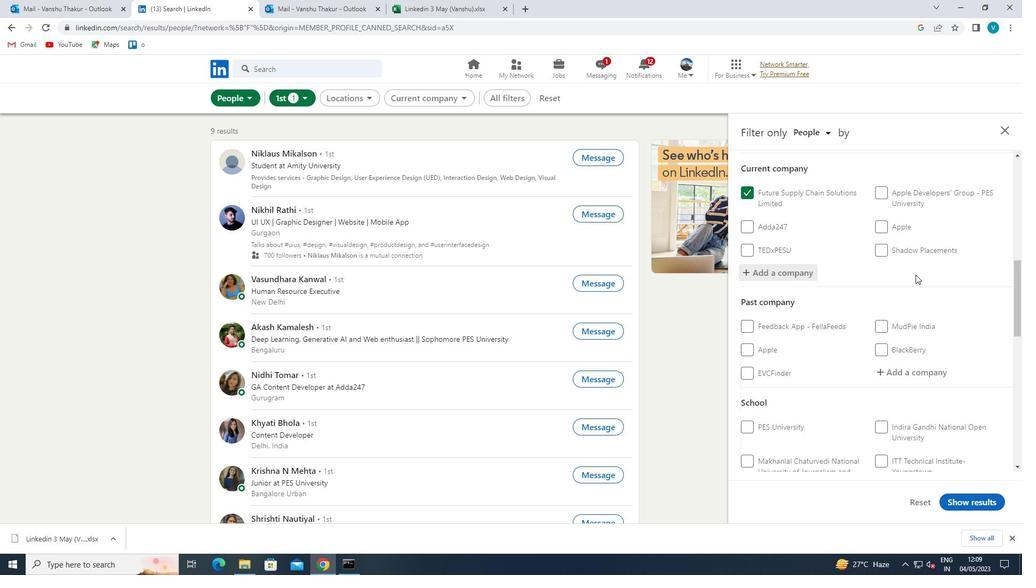 
Action: Mouse scrolled (917, 275) with delta (0, 0)
Screenshot: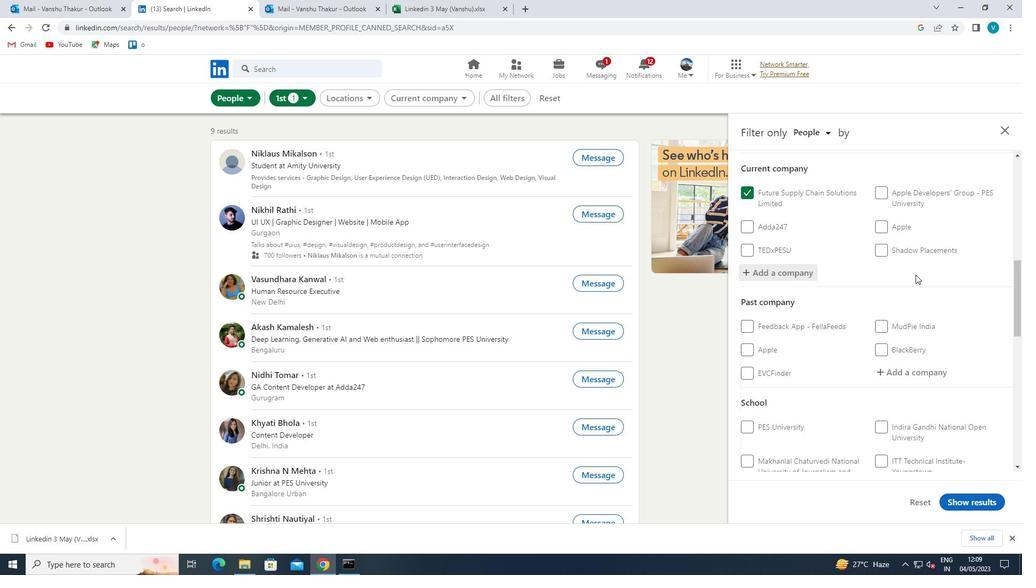 
Action: Mouse moved to (918, 278)
Screenshot: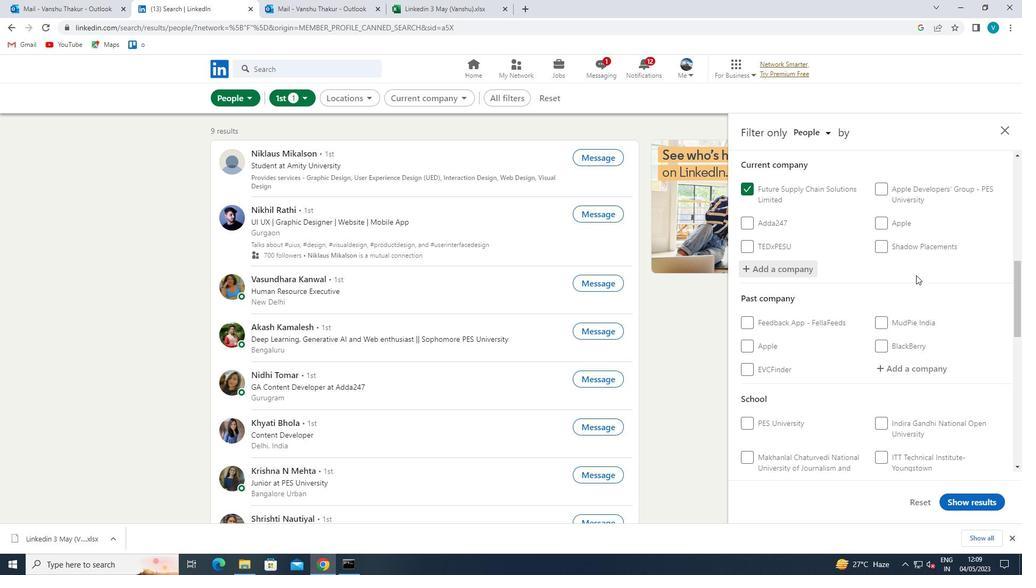 
Action: Mouse scrolled (918, 277) with delta (0, 0)
Screenshot: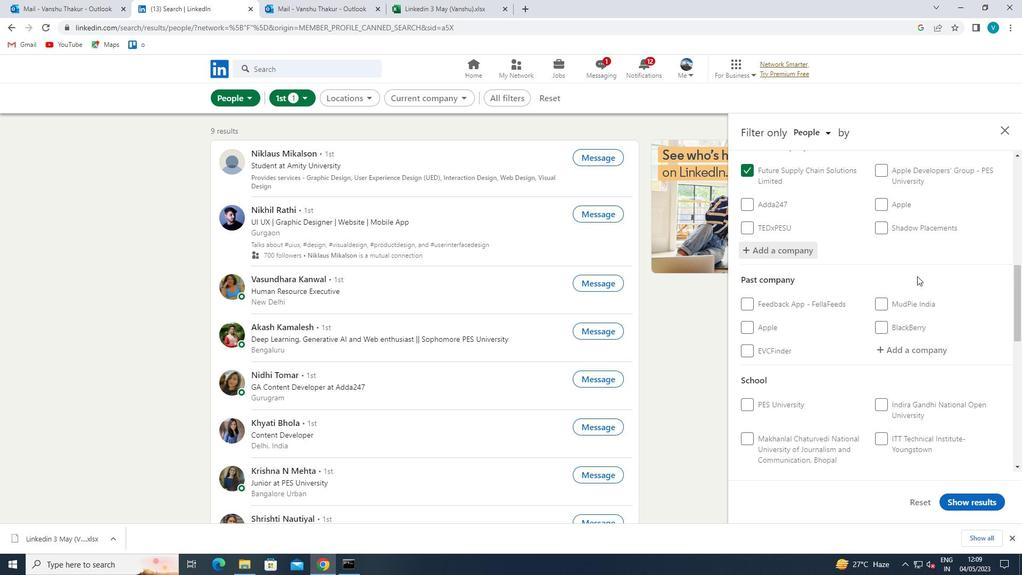 
Action: Mouse moved to (920, 280)
Screenshot: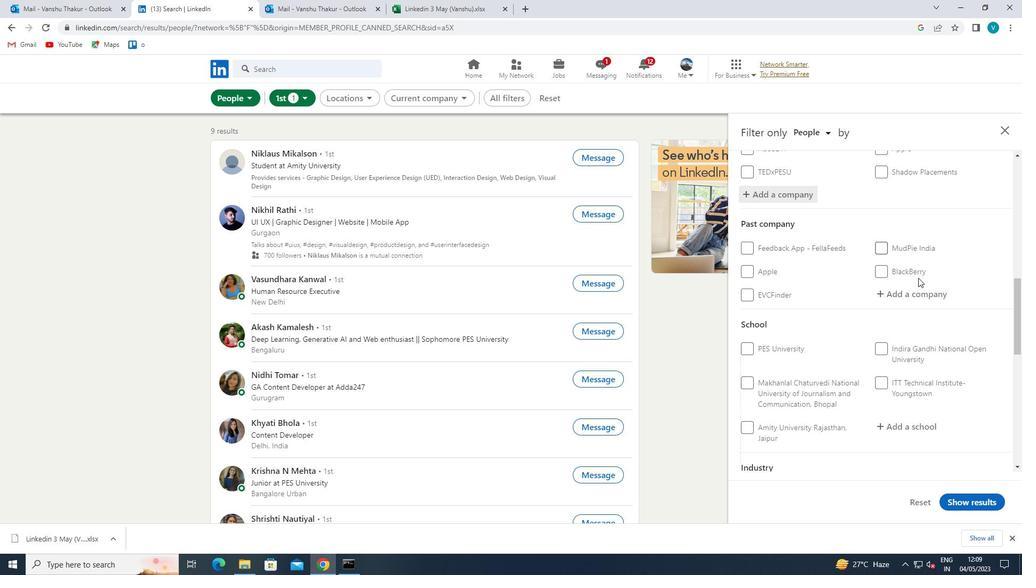 
Action: Mouse scrolled (920, 279) with delta (0, 0)
Screenshot: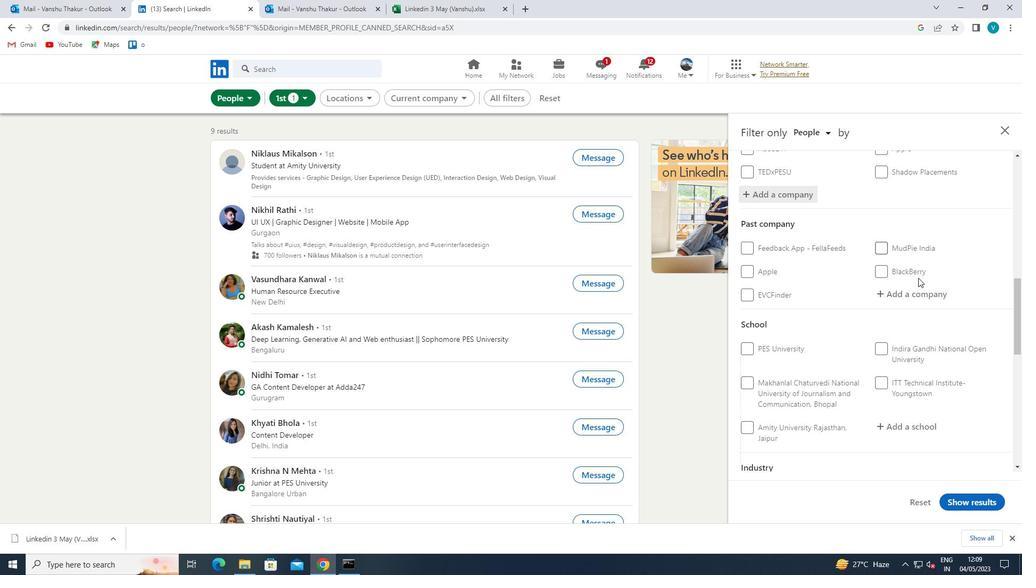 
Action: Mouse moved to (925, 293)
Screenshot: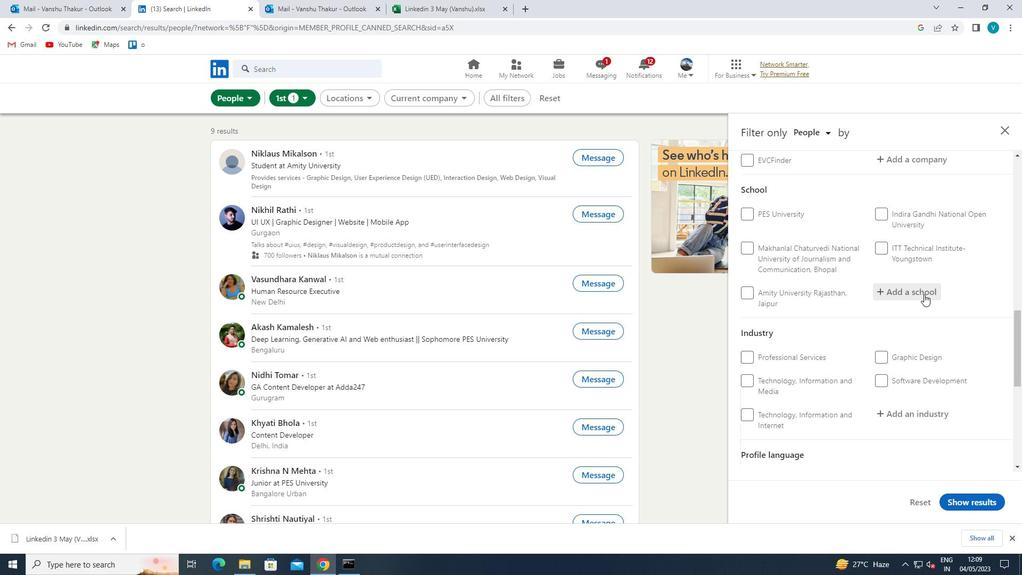 
Action: Mouse pressed left at (925, 293)
Screenshot: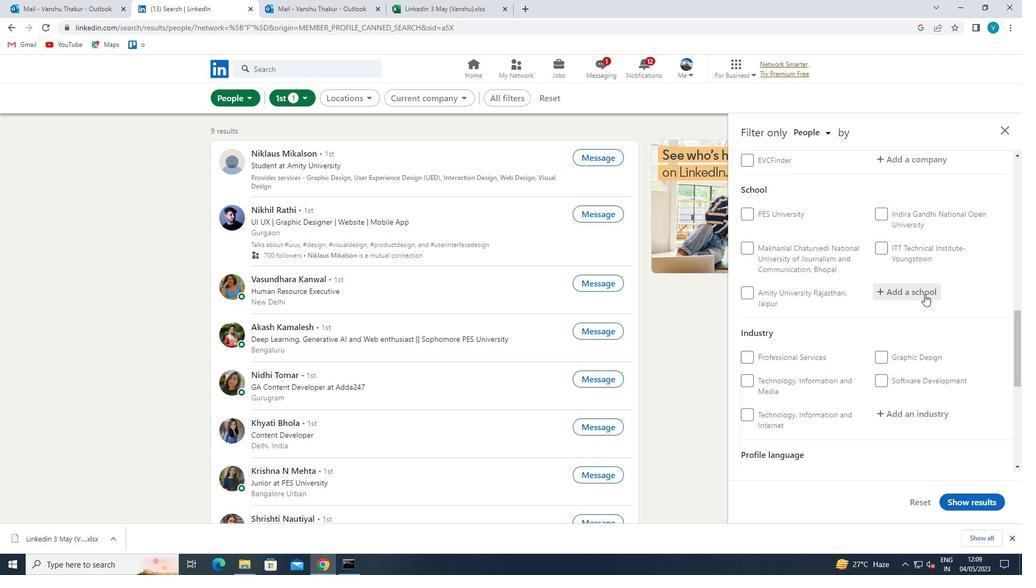 
Action: Mouse moved to (926, 293)
Screenshot: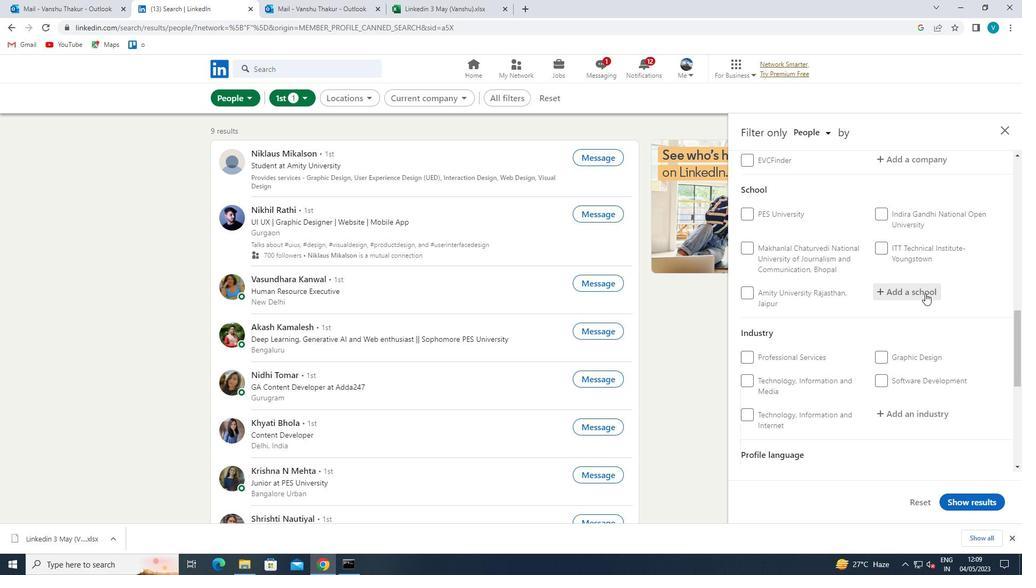 
Action: Key pressed <Key.shift>FRESHERS
Screenshot: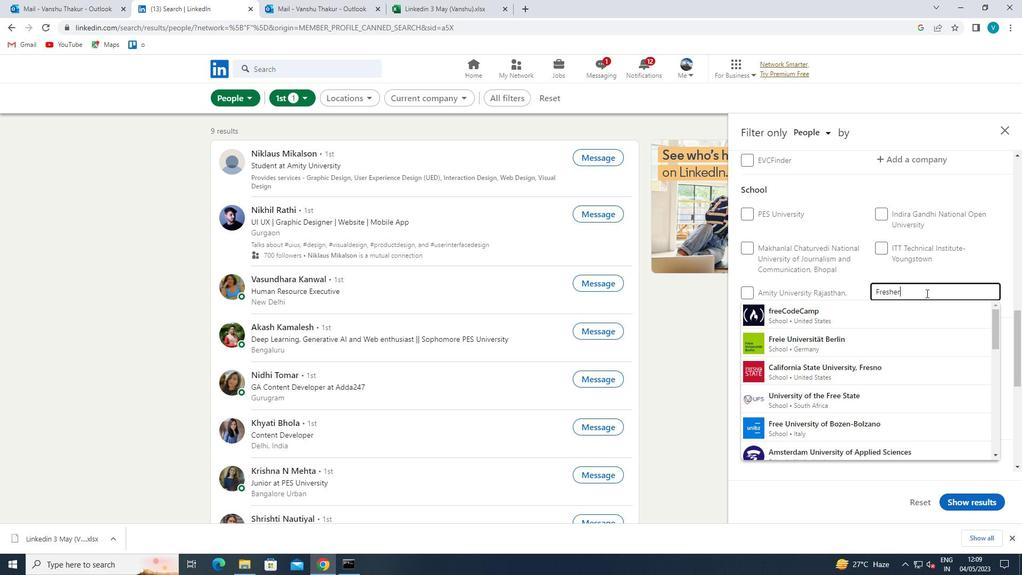
Action: Mouse moved to (920, 297)
Screenshot: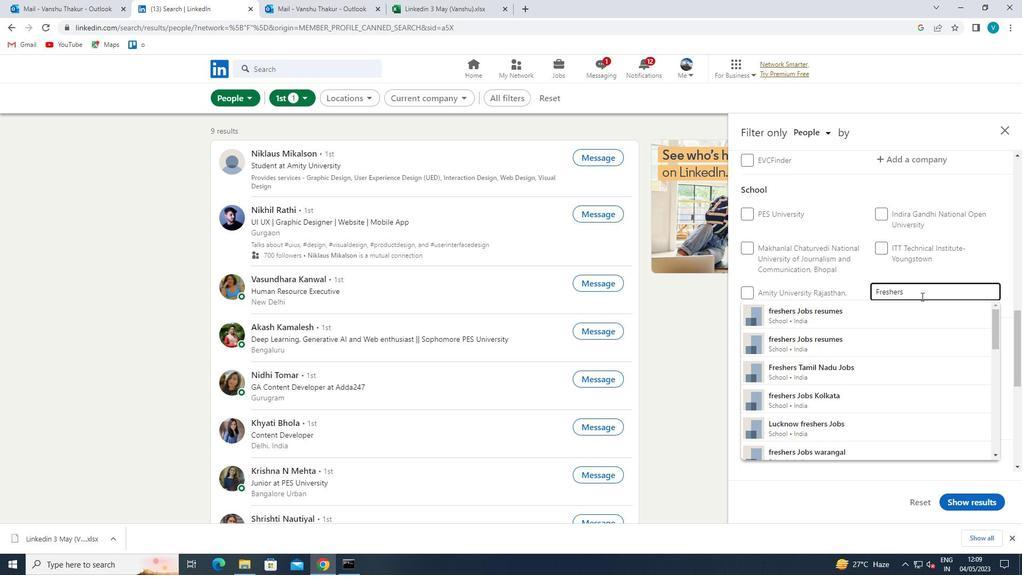 
Action: Key pressed <Key.space>JOBS<Key.space>AND<Key.space><Key.backspace><Key.backspace><Key.backspace><Key.backspace><Key.backspace><Key.space><Key.shift>BA
Screenshot: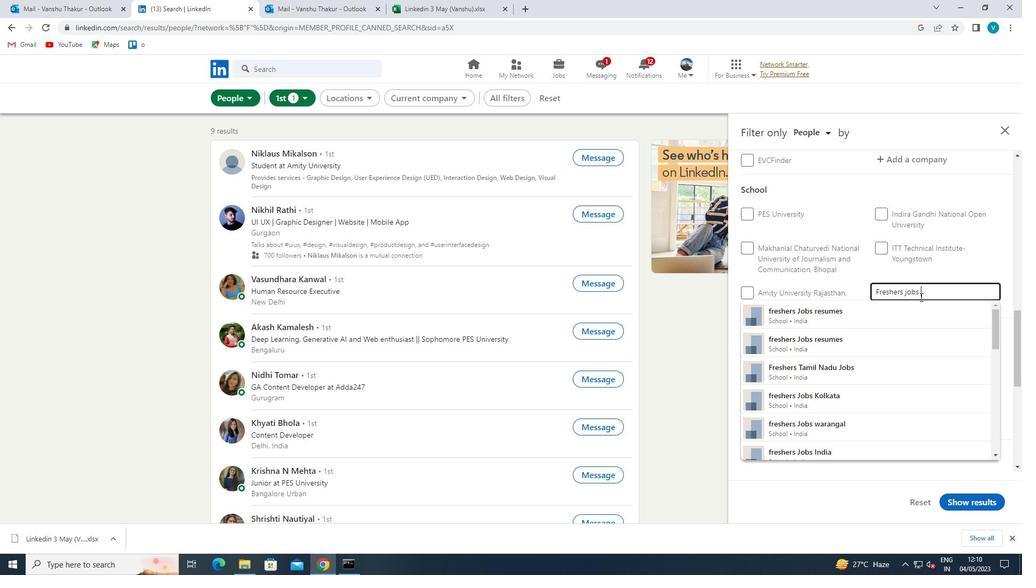 
Action: Mouse moved to (902, 339)
Screenshot: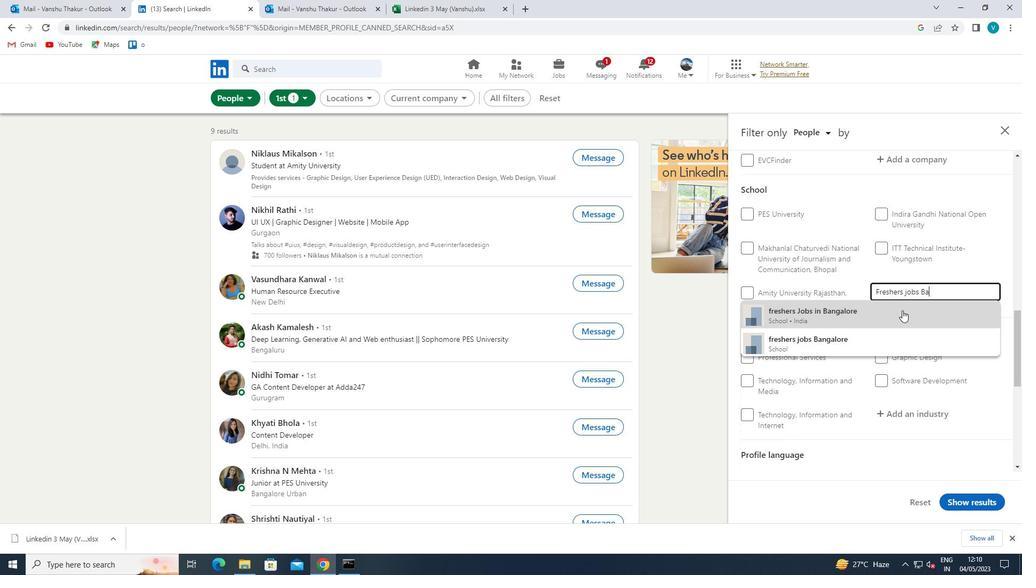 
Action: Mouse pressed left at (902, 339)
Screenshot: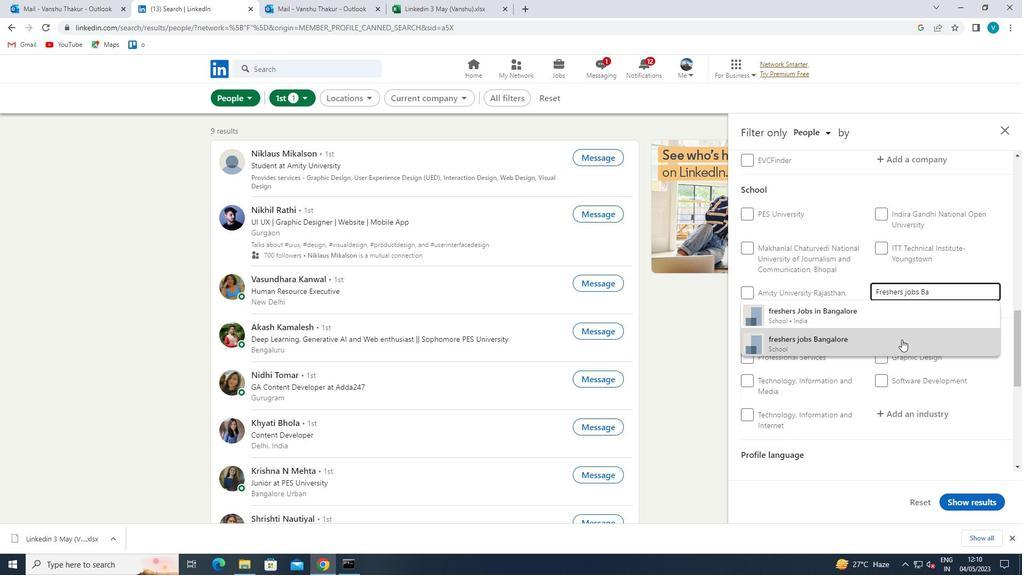 
Action: Mouse scrolled (902, 339) with delta (0, 0)
Screenshot: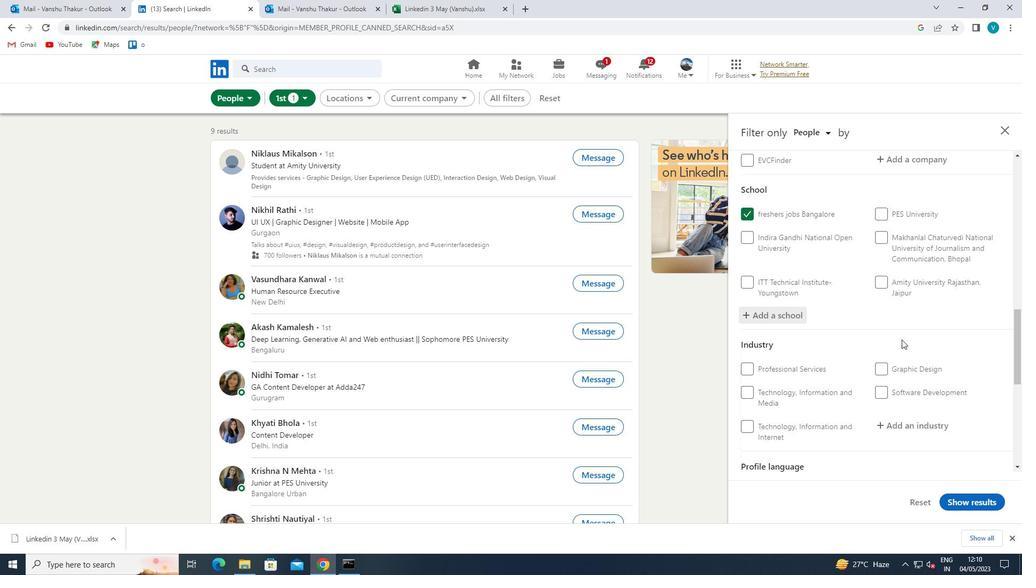 
Action: Mouse scrolled (902, 339) with delta (0, 0)
Screenshot: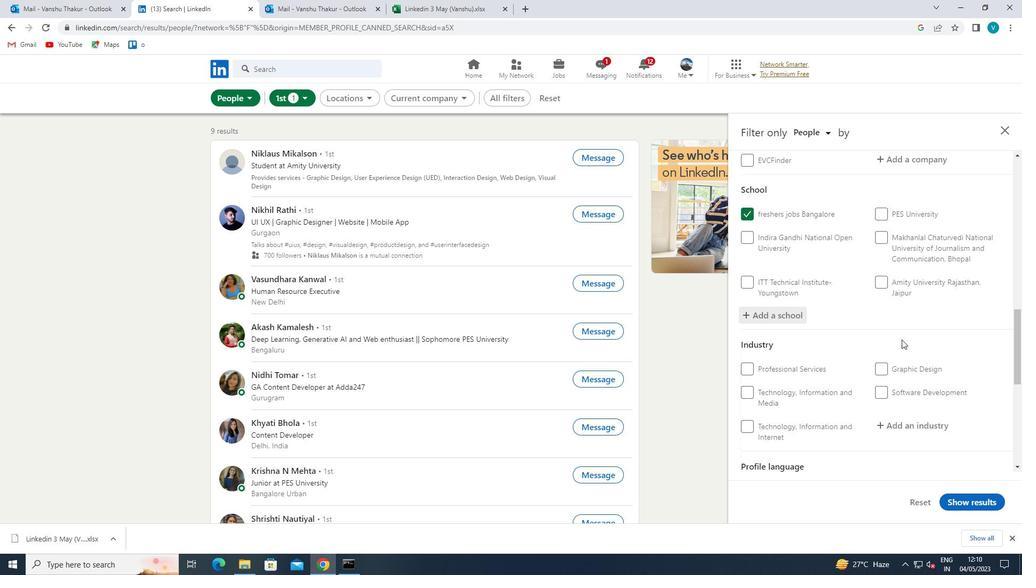 
Action: Mouse scrolled (902, 339) with delta (0, 0)
Screenshot: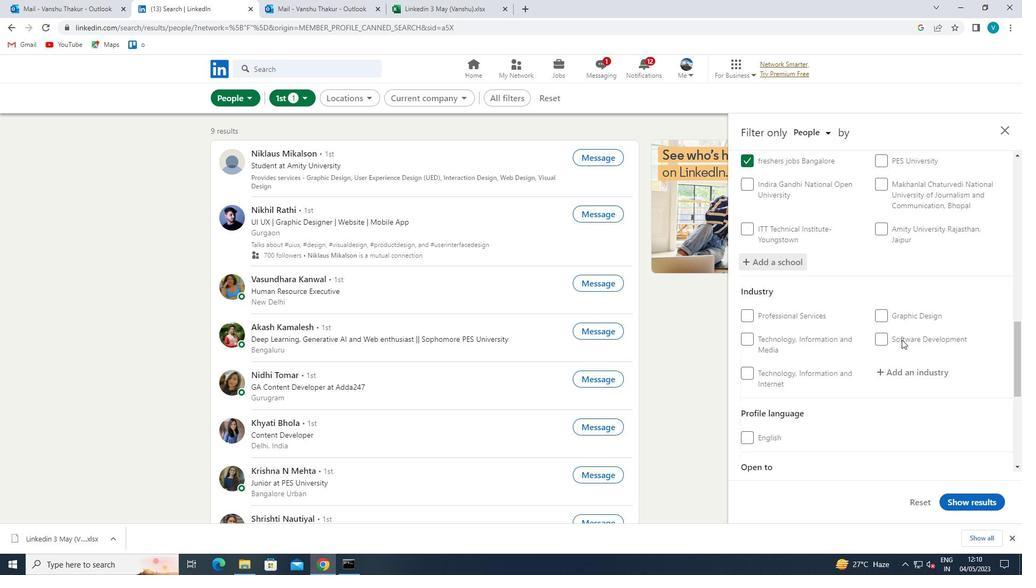 
Action: Mouse moved to (924, 268)
Screenshot: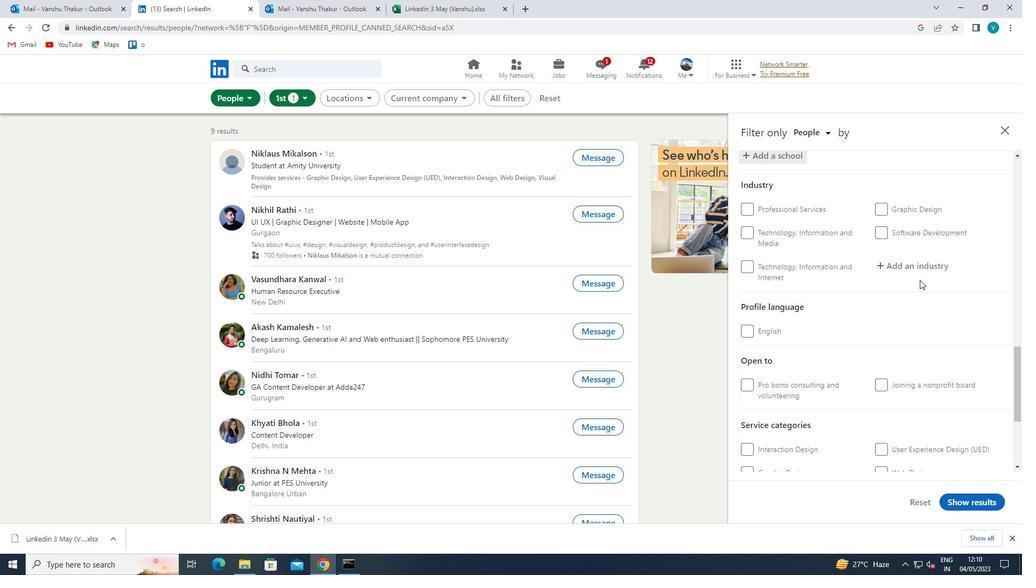 
Action: Mouse pressed left at (924, 268)
Screenshot: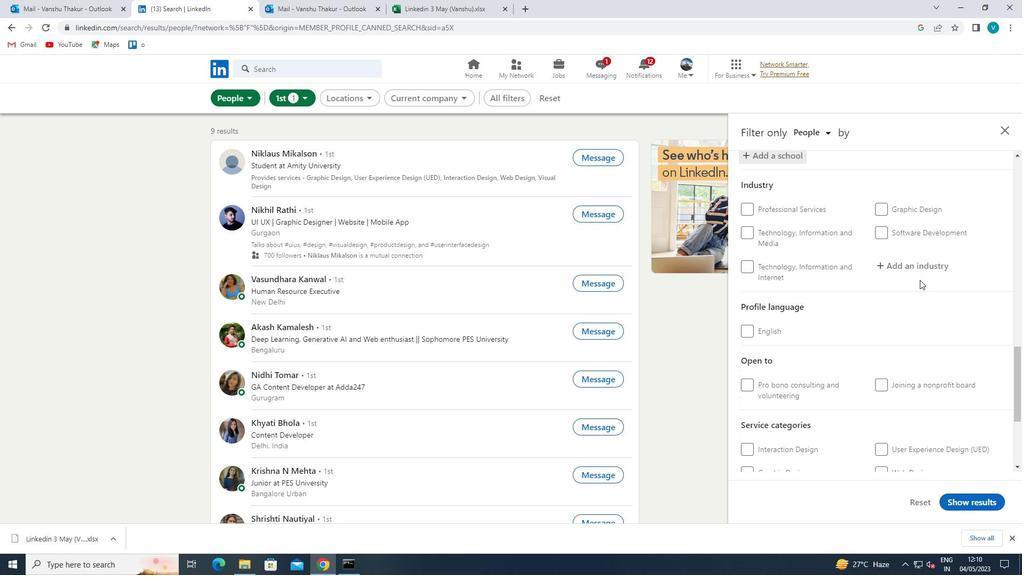 
Action: Mouse moved to (925, 268)
Screenshot: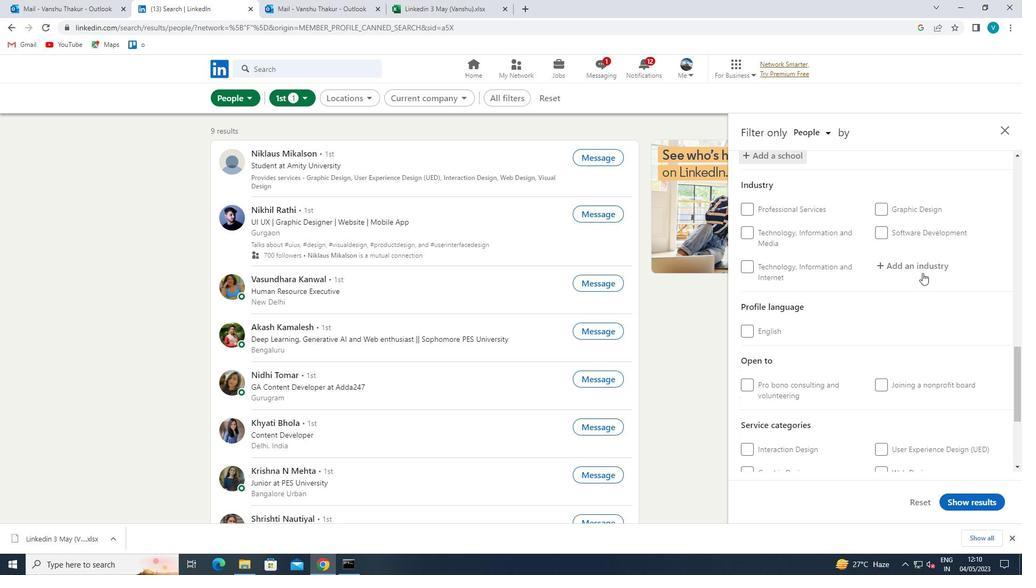 
Action: Key pressed <Key.shift>SOUND<Key.space><Key.shift>RECORD
Screenshot: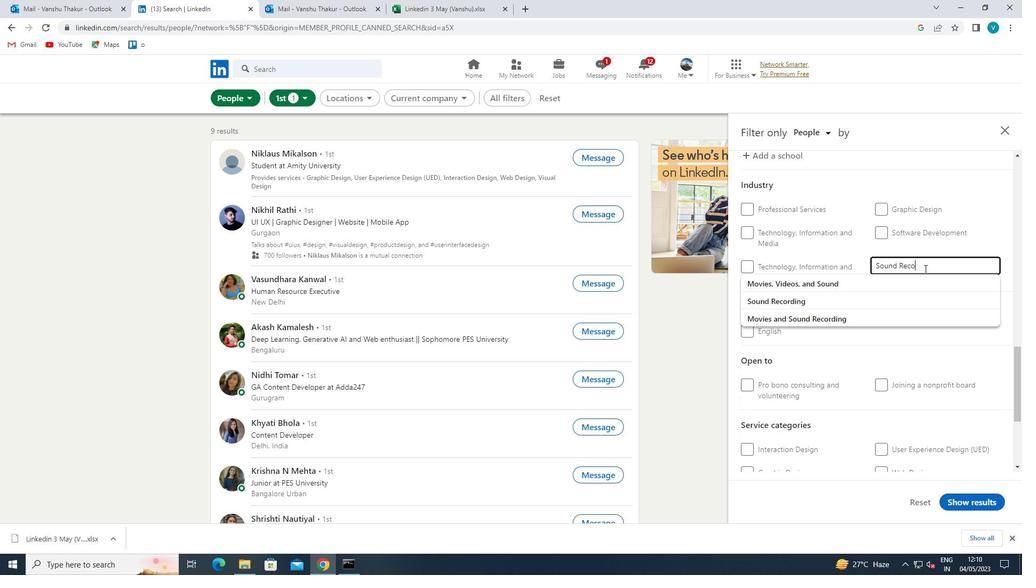 
Action: Mouse moved to (912, 276)
Screenshot: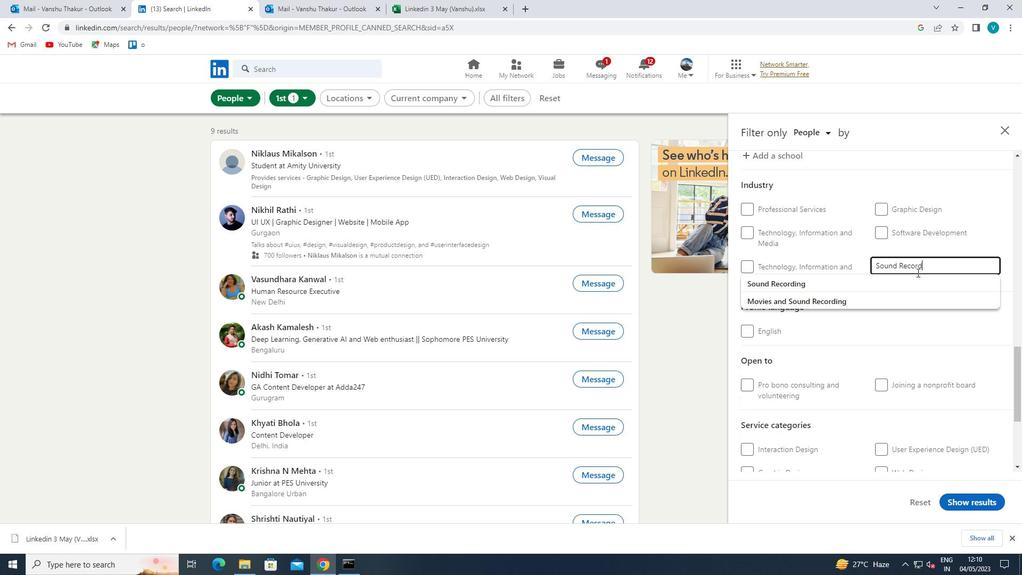 
Action: Mouse pressed left at (912, 276)
Screenshot: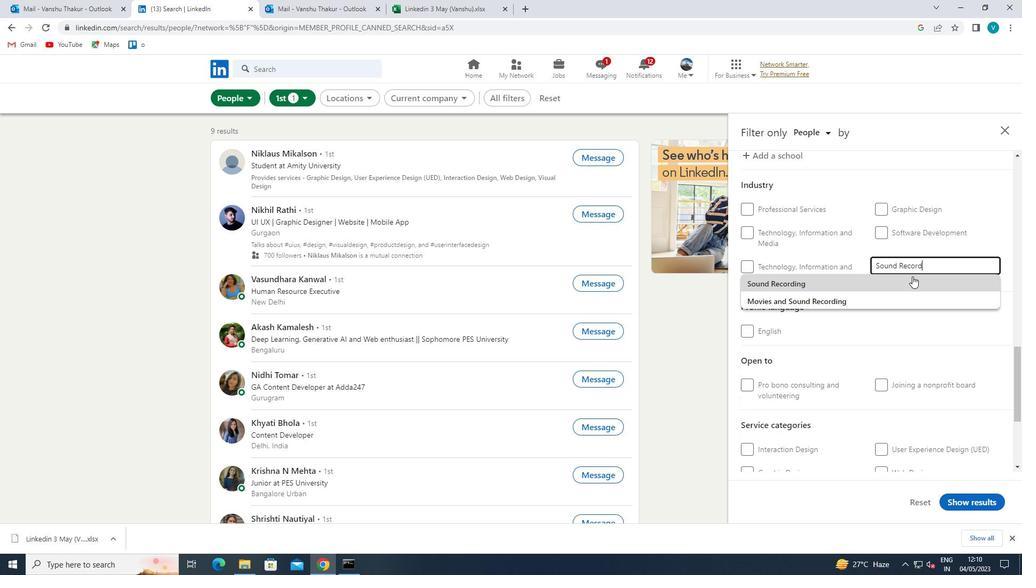 
Action: Mouse scrolled (912, 275) with delta (0, 0)
Screenshot: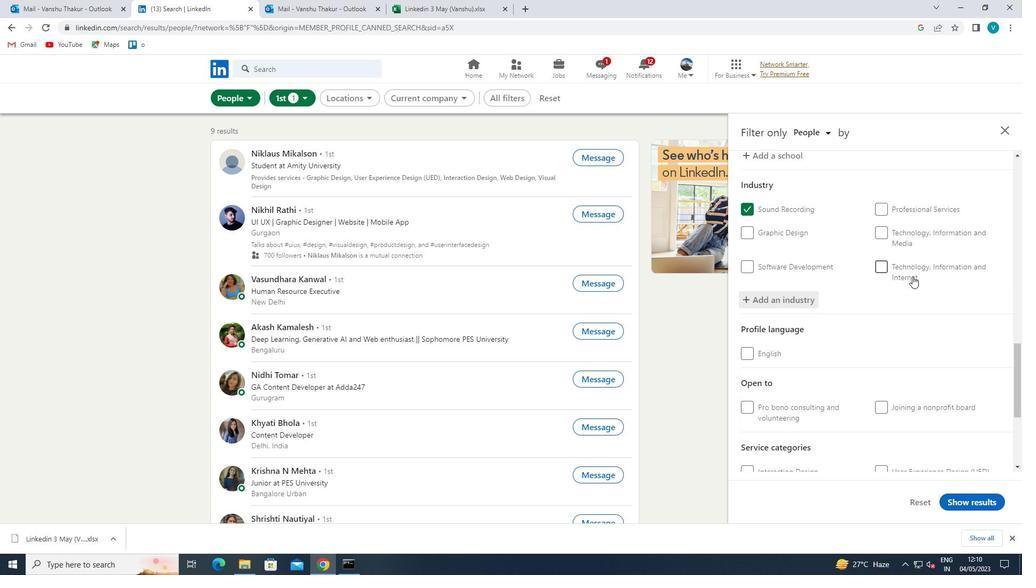 
Action: Mouse scrolled (912, 275) with delta (0, 0)
Screenshot: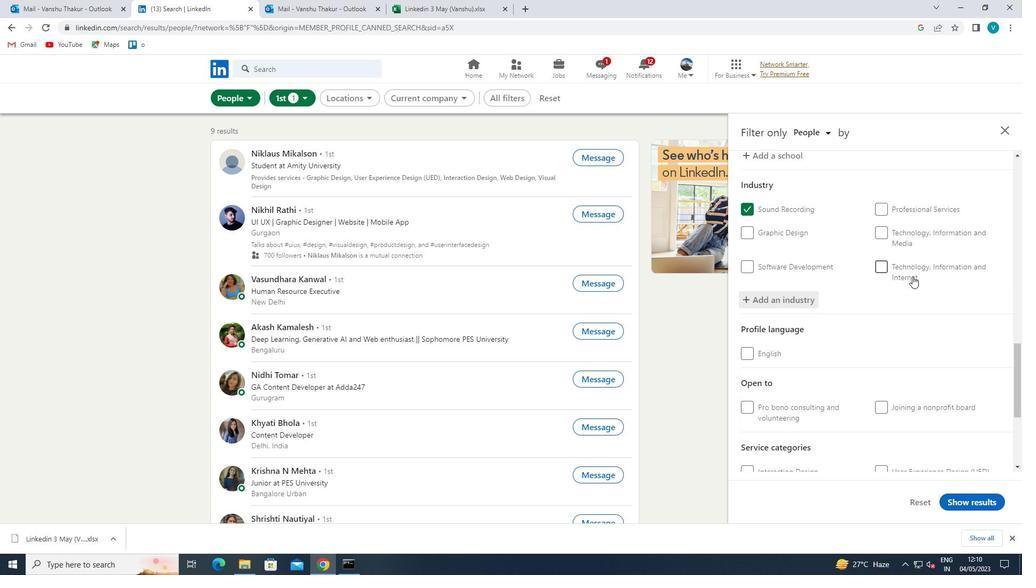 
Action: Mouse scrolled (912, 275) with delta (0, 0)
Screenshot: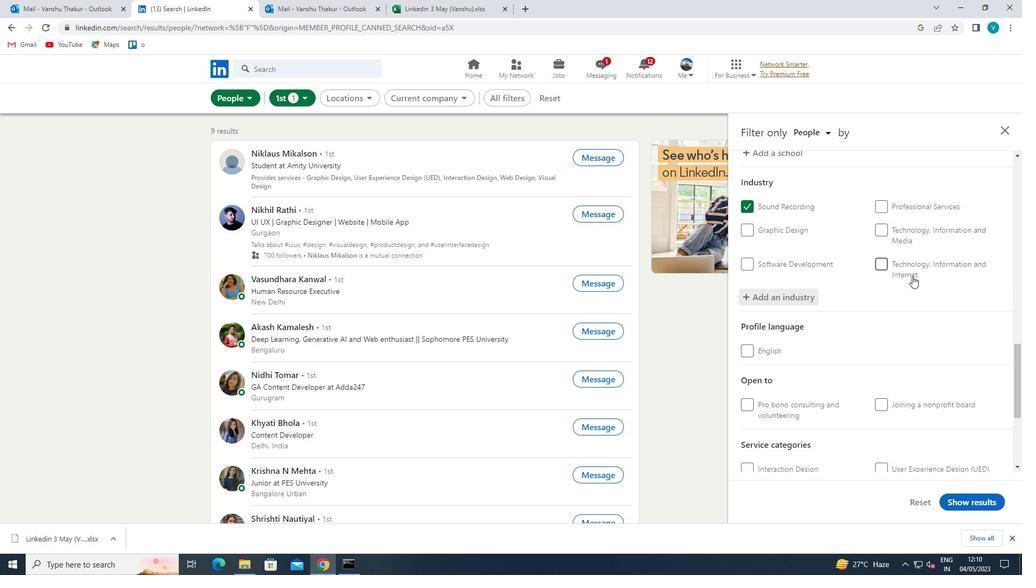 
Action: Mouse scrolled (912, 275) with delta (0, 0)
Screenshot: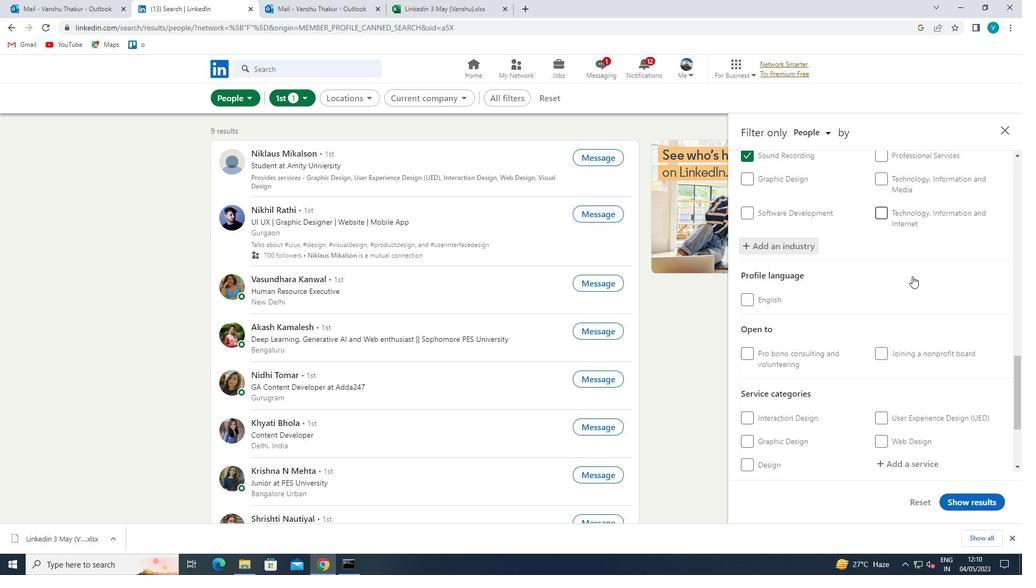 
Action: Mouse moved to (910, 318)
Screenshot: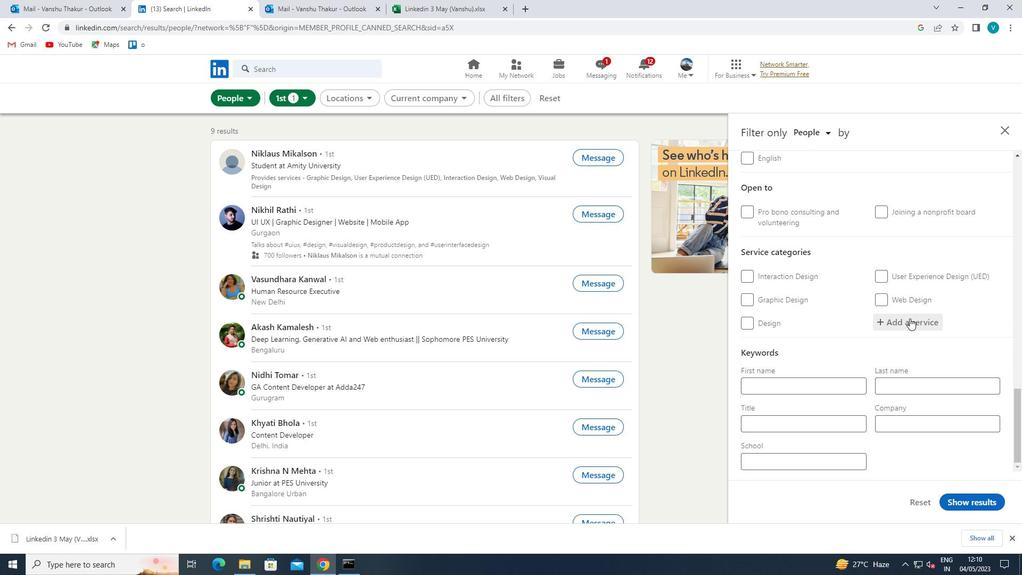 
Action: Mouse pressed left at (910, 318)
Screenshot: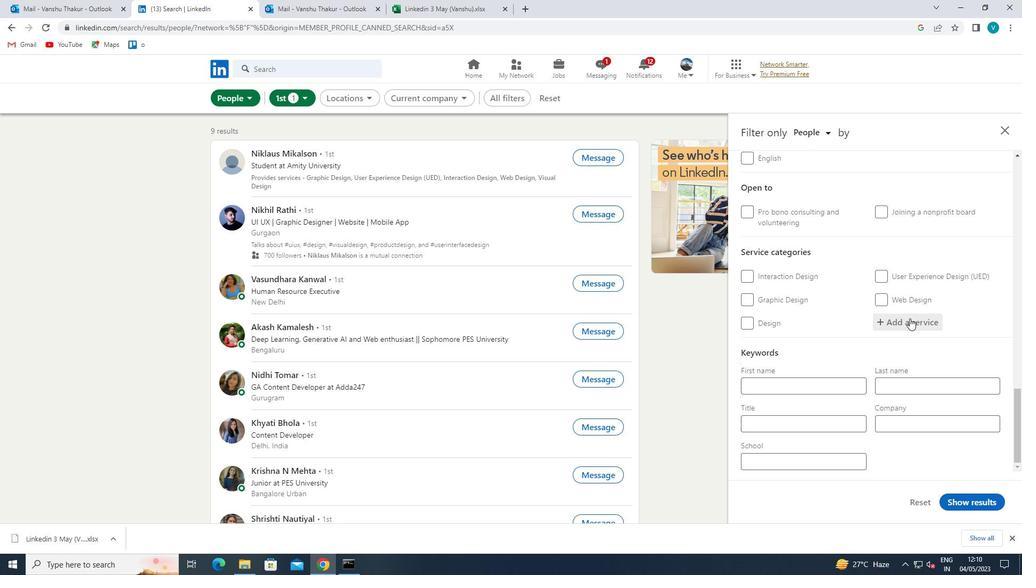 
Action: Mouse moved to (911, 318)
Screenshot: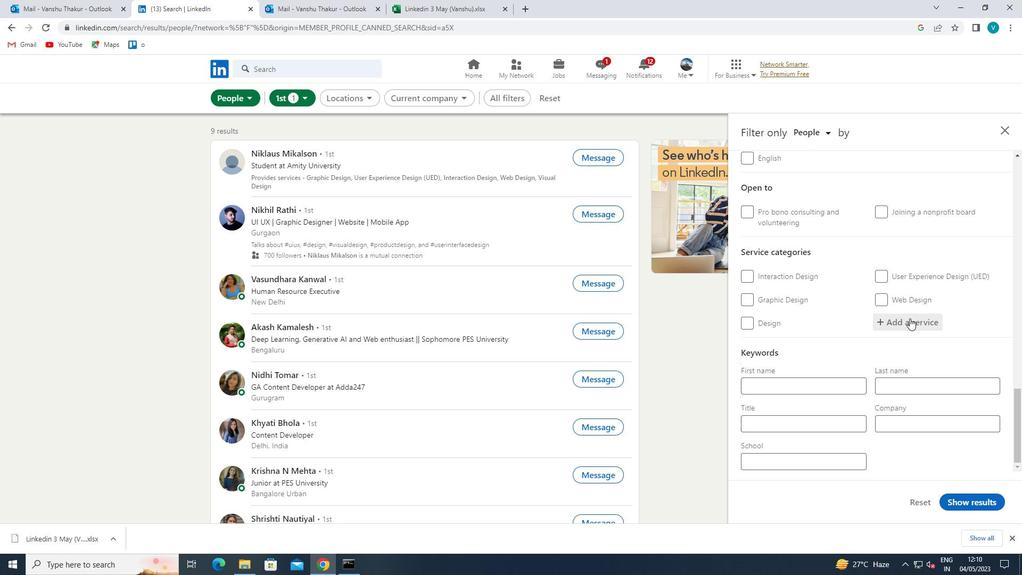 
Action: Key pressed <Key.shift>PACKAGING<Key.space>
Screenshot: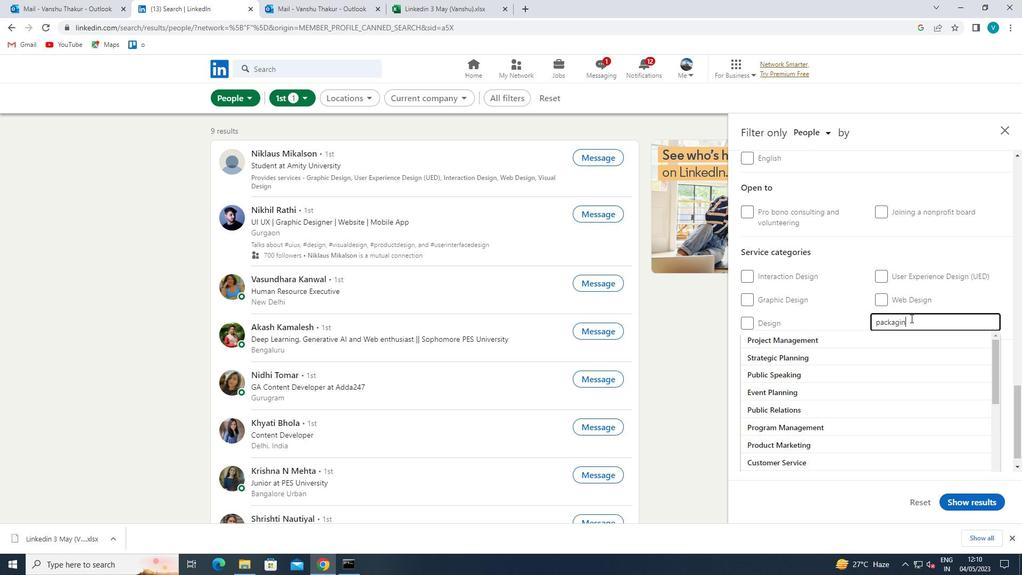 
Action: Mouse moved to (892, 337)
Screenshot: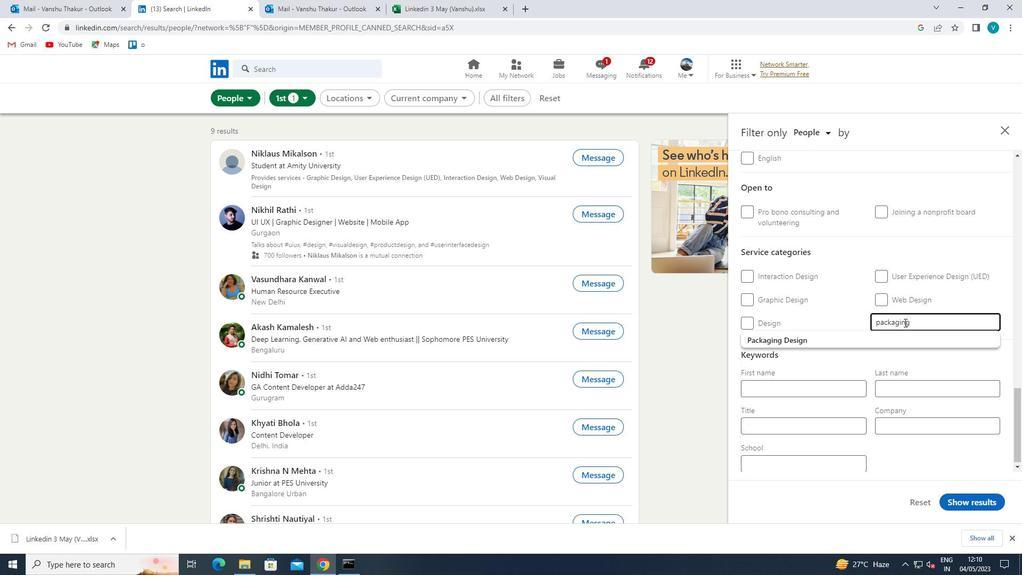 
Action: Mouse pressed left at (892, 337)
Screenshot: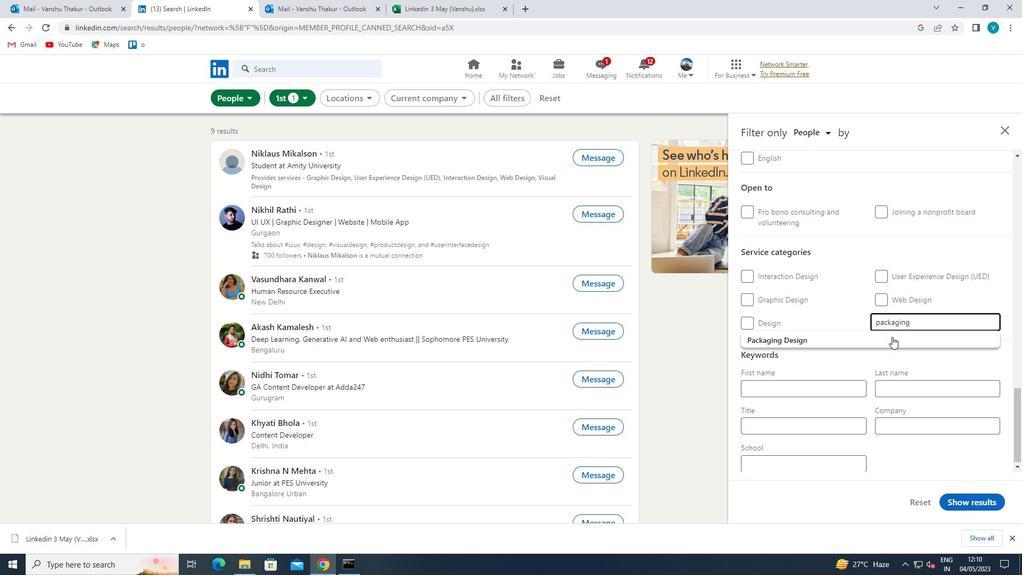 
Action: Mouse moved to (892, 339)
Screenshot: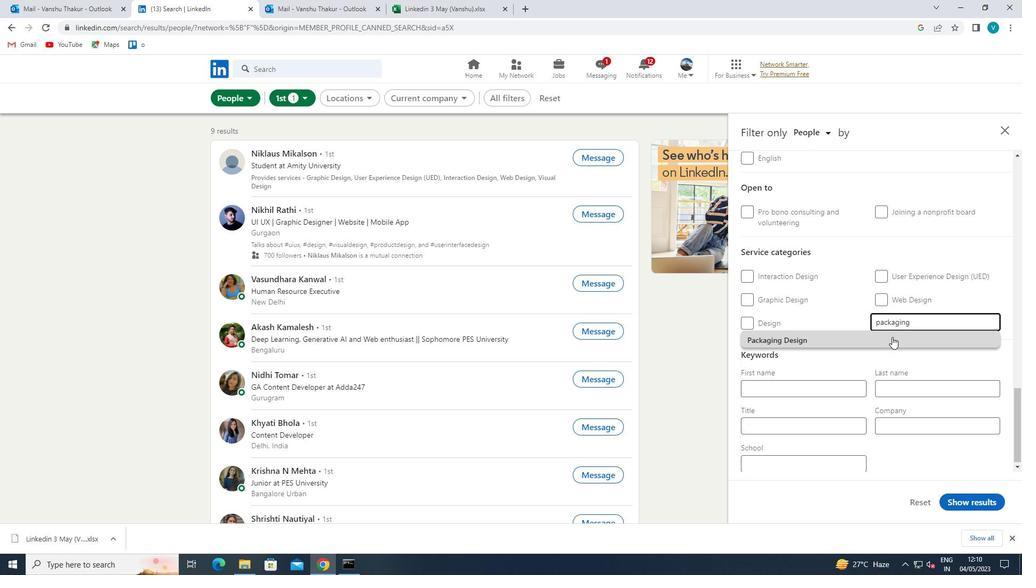
Action: Mouse scrolled (892, 338) with delta (0, 0)
Screenshot: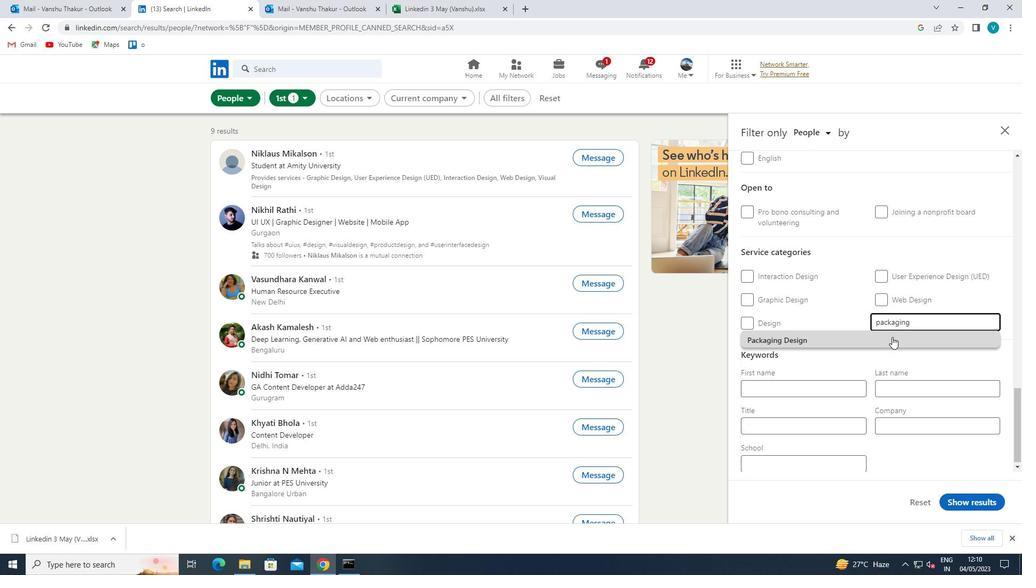 
Action: Mouse moved to (888, 342)
Screenshot: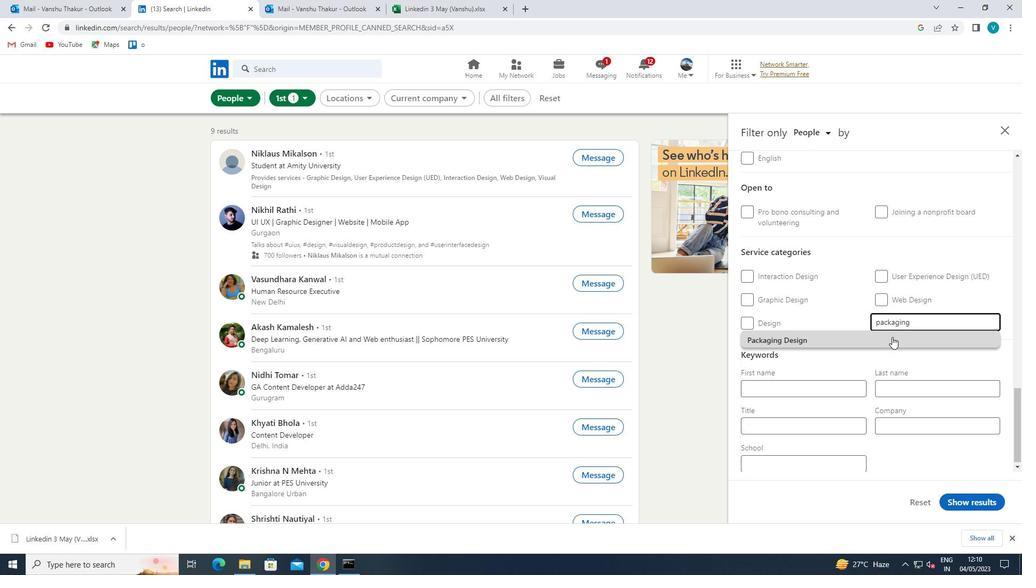 
Action: Mouse scrolled (888, 341) with delta (0, 0)
Screenshot: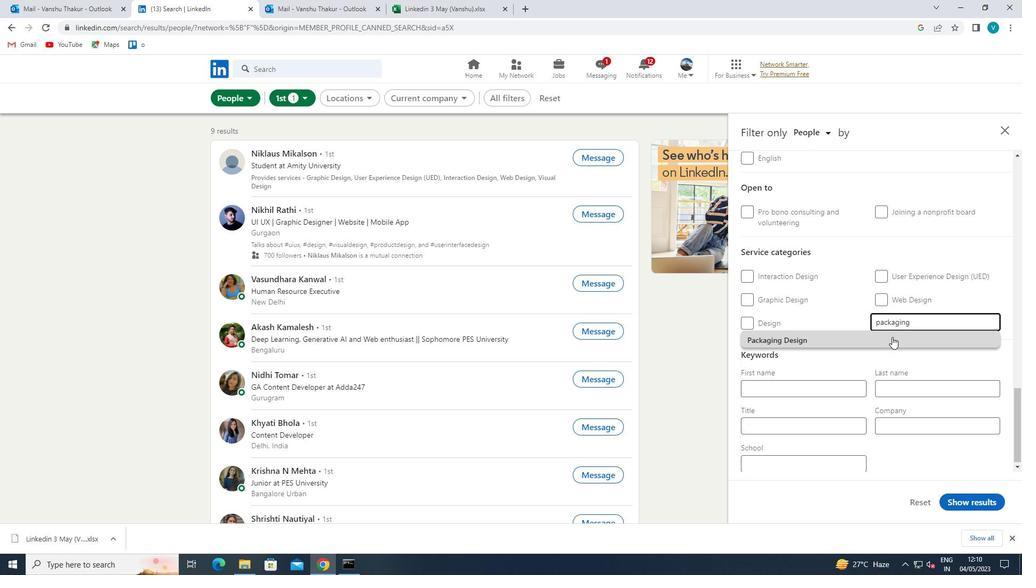 
Action: Mouse moved to (834, 441)
Screenshot: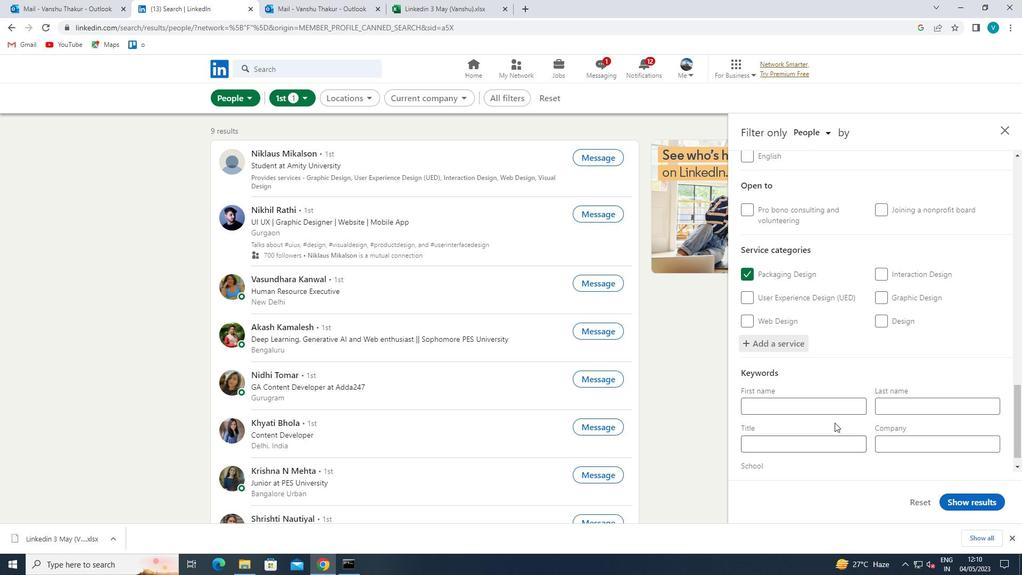 
Action: Mouse pressed left at (834, 441)
Screenshot: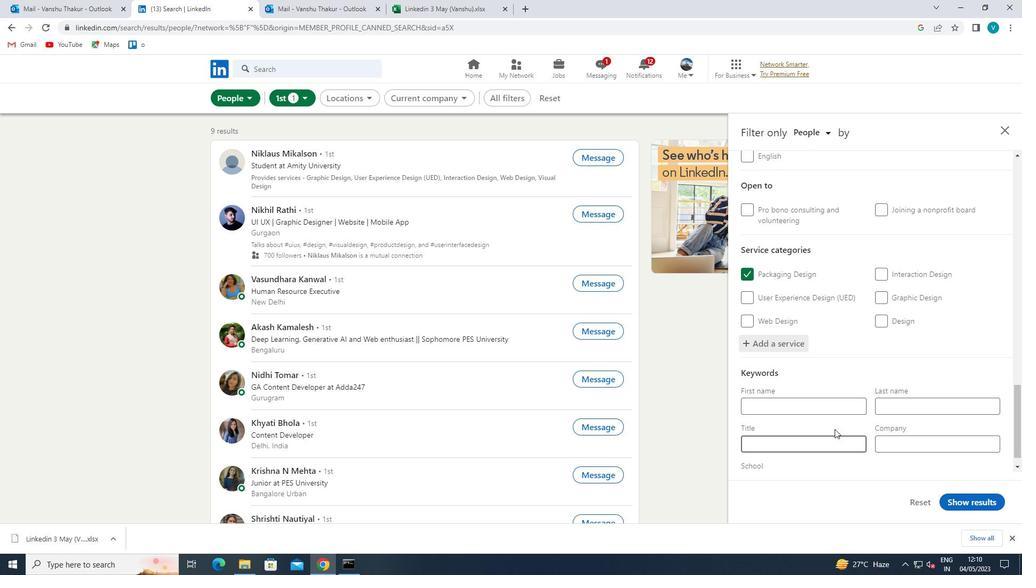 
Action: Key pressed <Key.shift>DE<Key.backspace>EV<Key.shift>OPS<Key.space><Key.shift>ENGO<Key.backspace>INEER<Key.space>
Screenshot: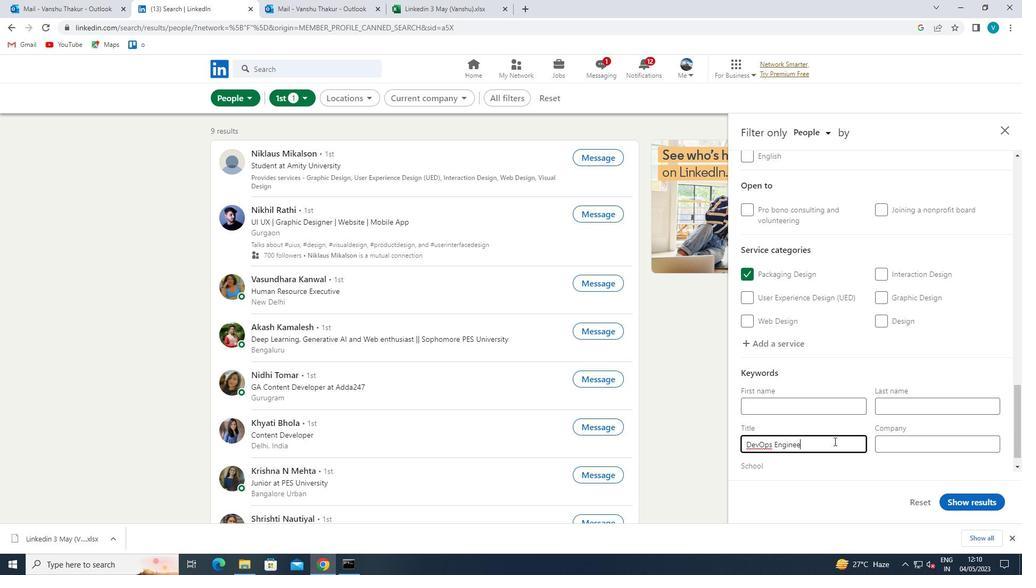 
Action: Mouse moved to (945, 494)
Screenshot: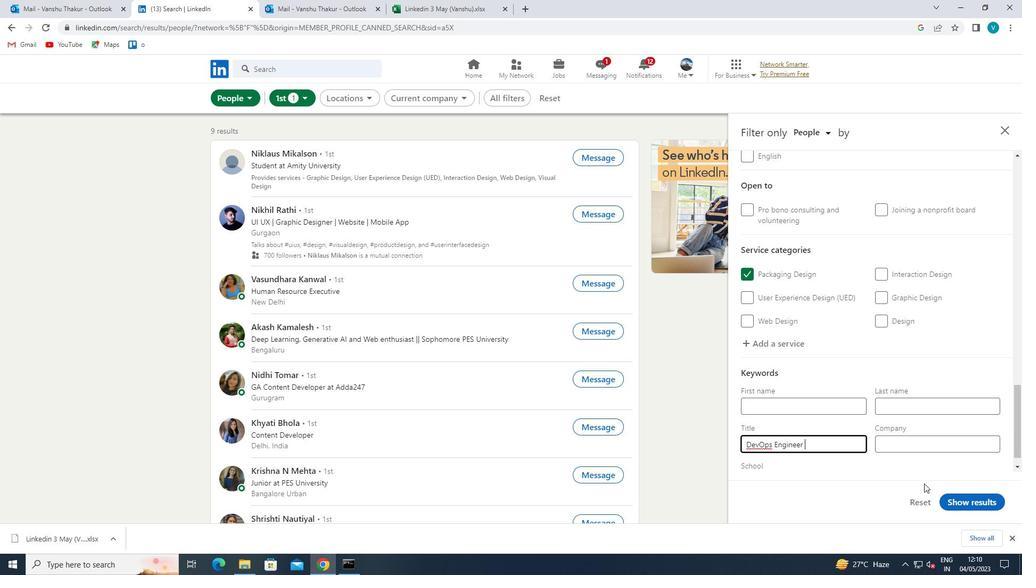 
Action: Mouse pressed left at (945, 494)
Screenshot: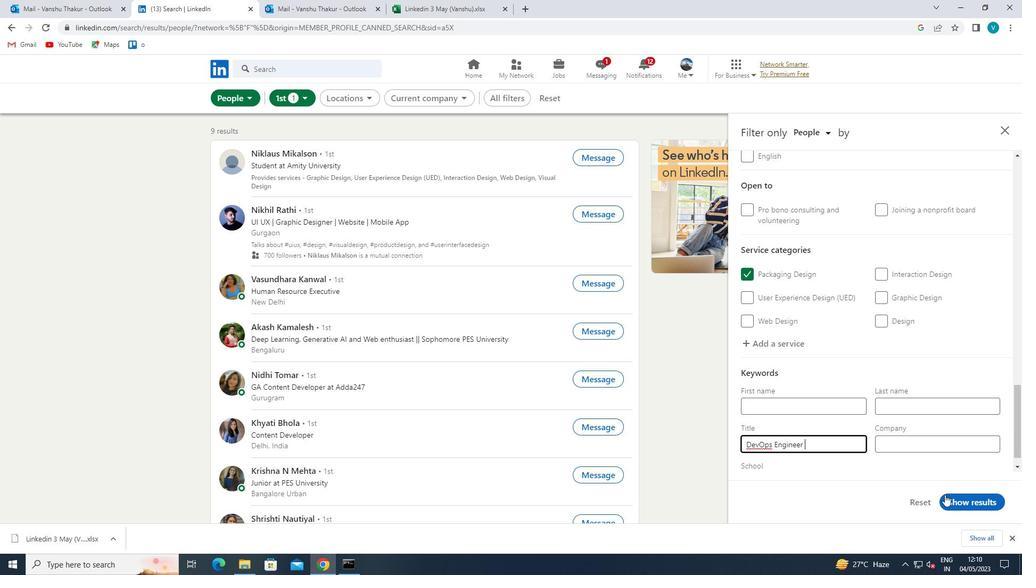 
